Task: Assign Issue Issue0000000329 to Sprint Sprint0000000197 in Scrum Project Project0000000066 in Jira. Assign Issue Issue0000000330 to Sprint Sprint0000000198 in Scrum Project Project0000000066 in Jira. Start a Sprint called Sprint0000000193 in Scrum Project Project0000000065 in Jira. Start a Sprint called Sprint0000000194 in Scrum Project Project0000000065 in Jira. Start a Sprint called Sprint0000000195 in Scrum Project Project0000000065 in Jira
Action: Mouse moved to (1108, 491)
Screenshot: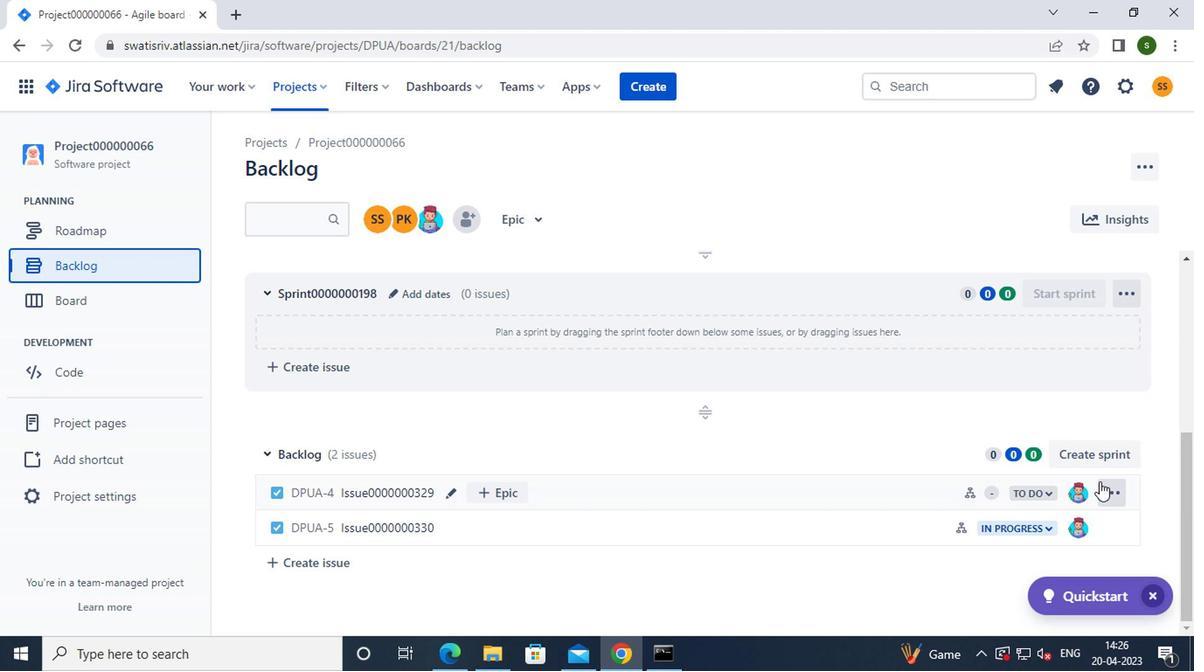 
Action: Mouse pressed left at (1108, 491)
Screenshot: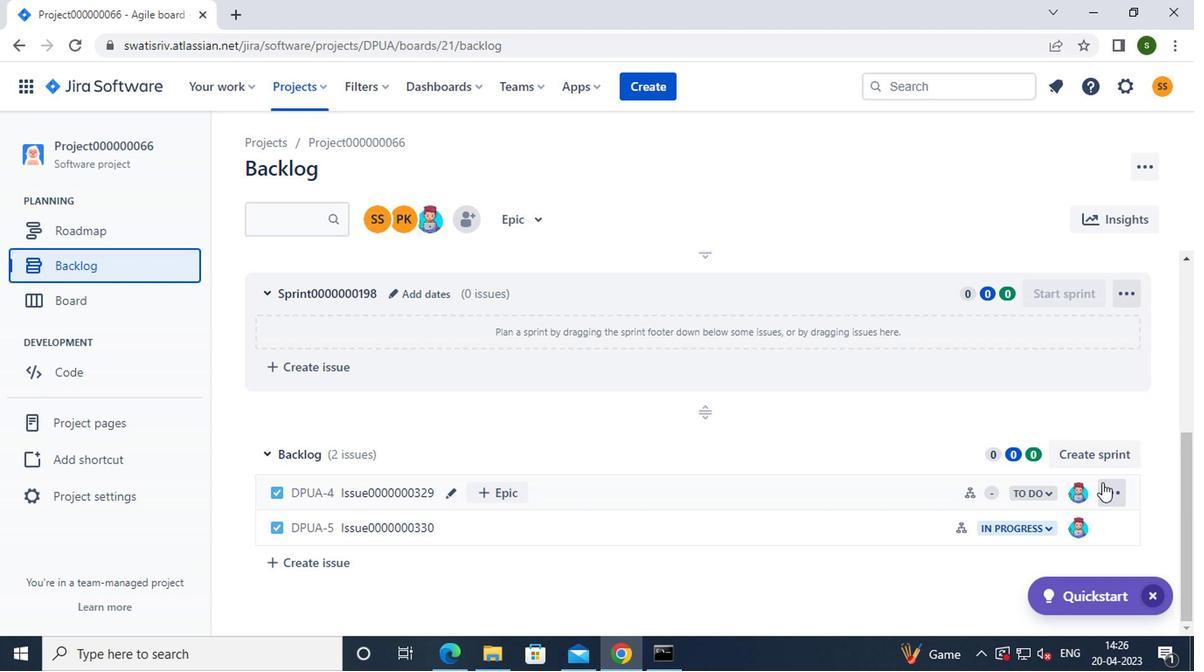
Action: Mouse moved to (1076, 403)
Screenshot: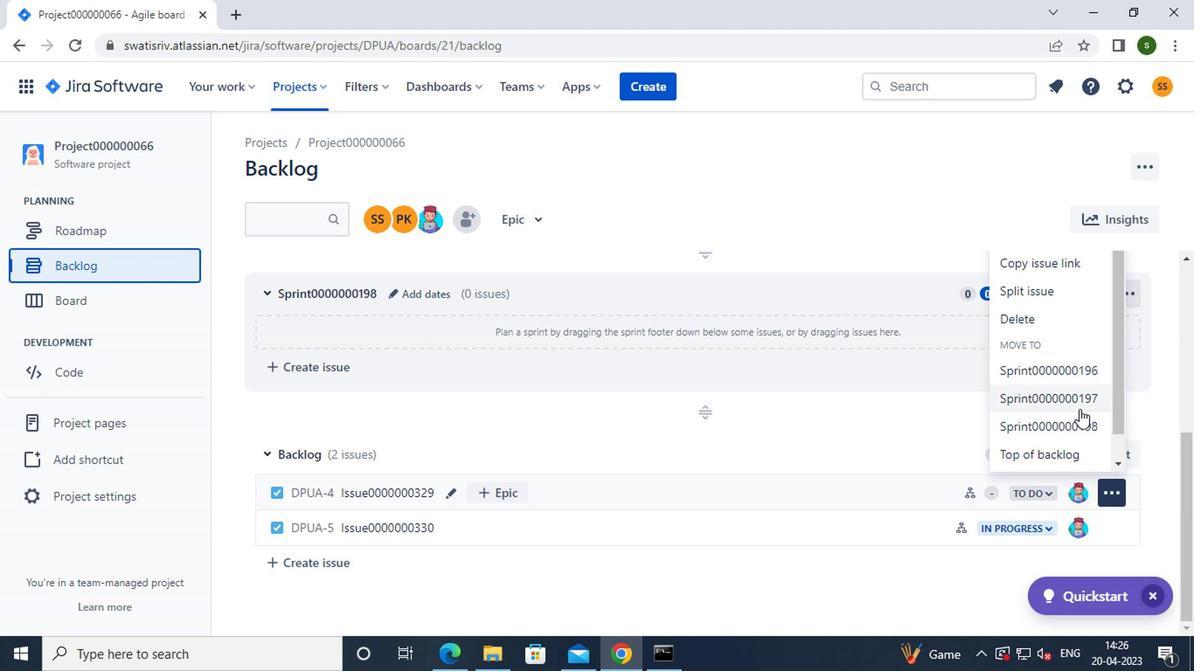 
Action: Mouse pressed left at (1076, 403)
Screenshot: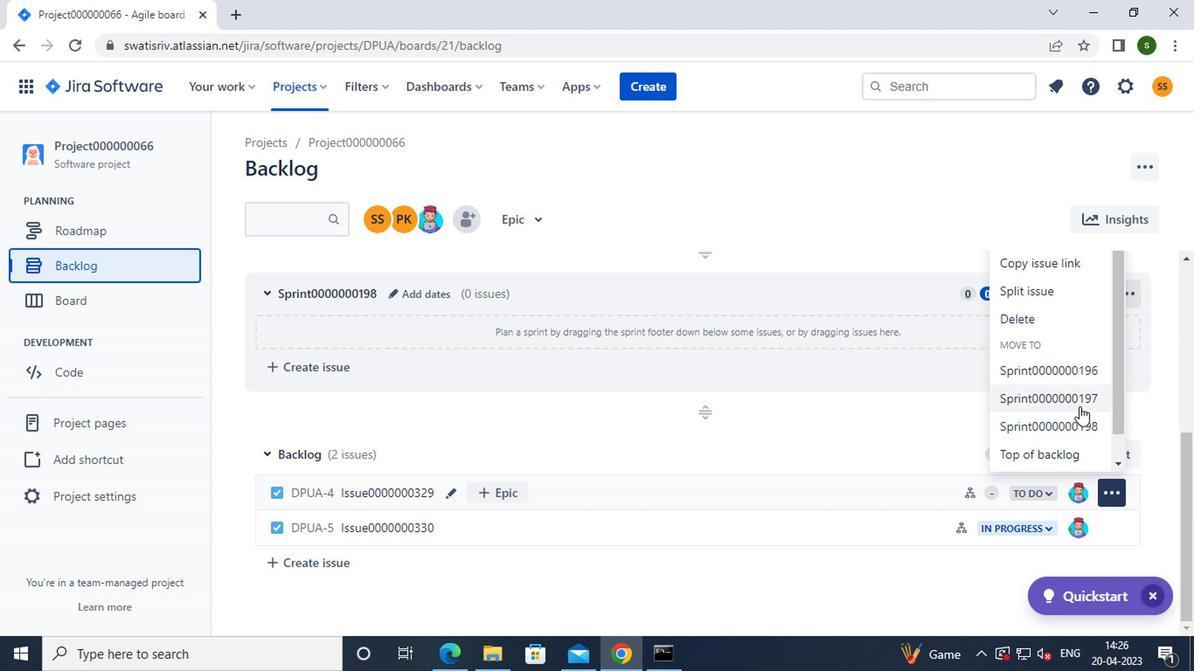 
Action: Mouse moved to (1108, 528)
Screenshot: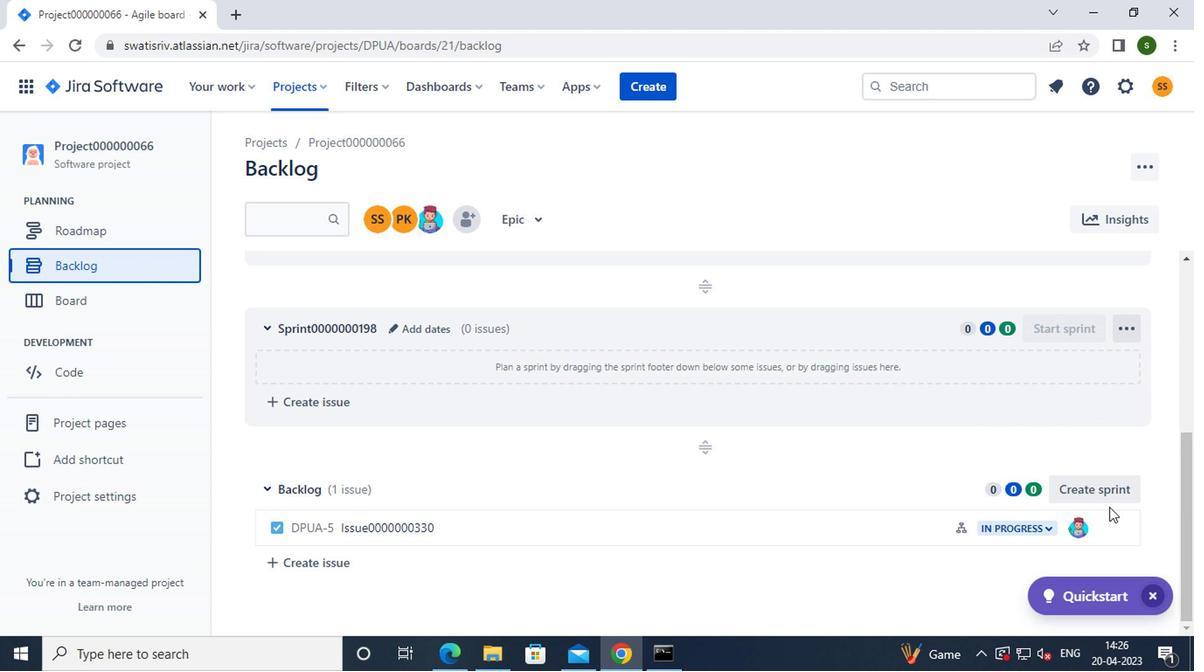 
Action: Mouse pressed left at (1108, 528)
Screenshot: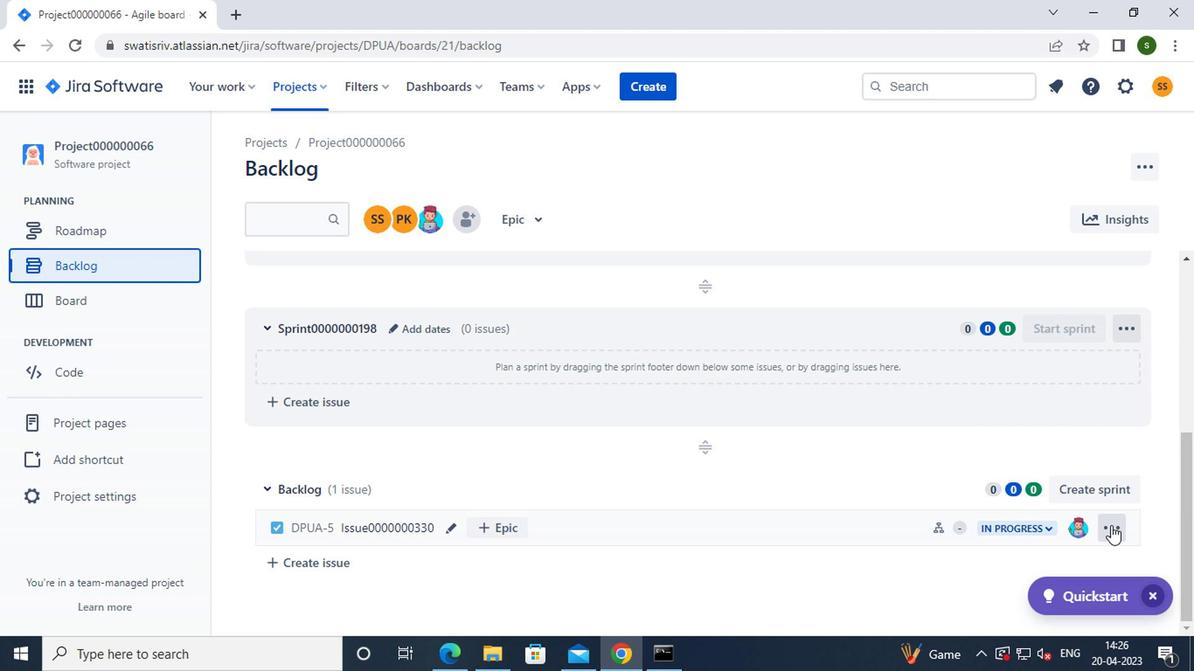 
Action: Mouse moved to (1065, 456)
Screenshot: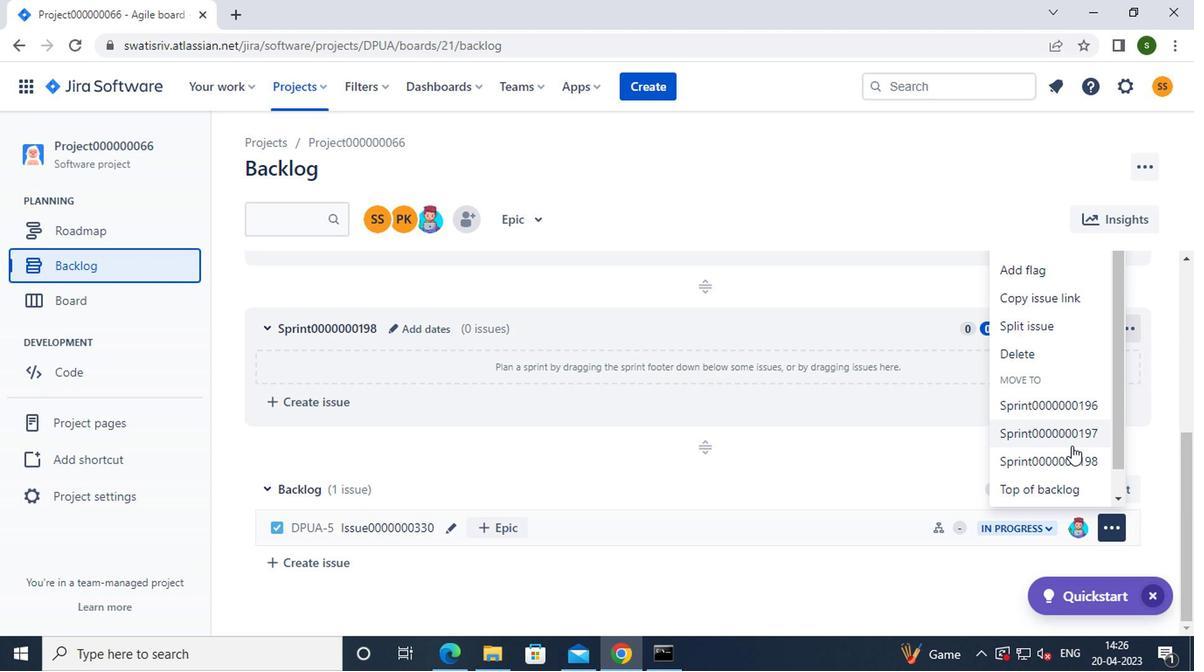 
Action: Mouse pressed left at (1065, 456)
Screenshot: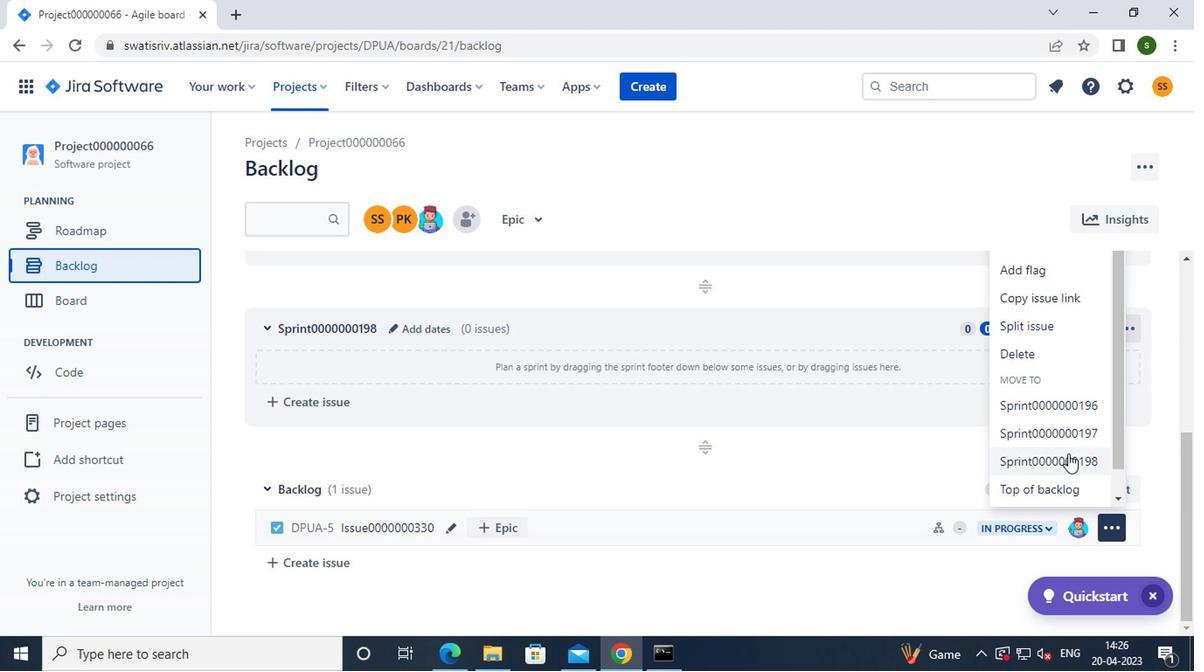 
Action: Mouse moved to (309, 86)
Screenshot: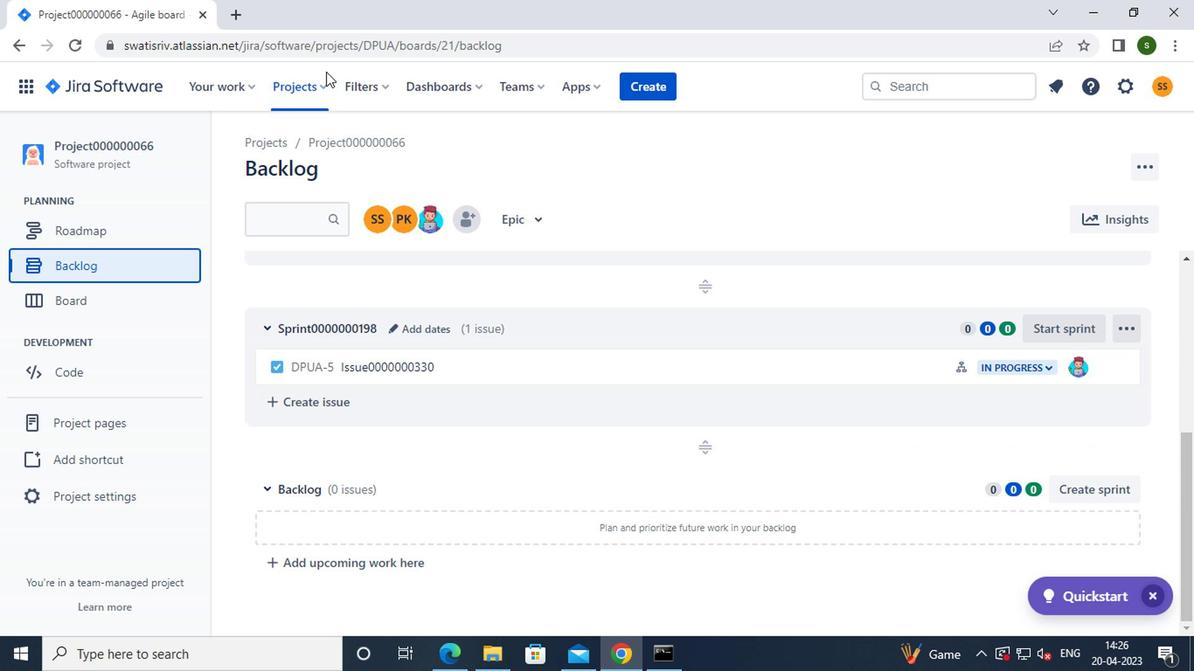 
Action: Mouse pressed left at (309, 86)
Screenshot: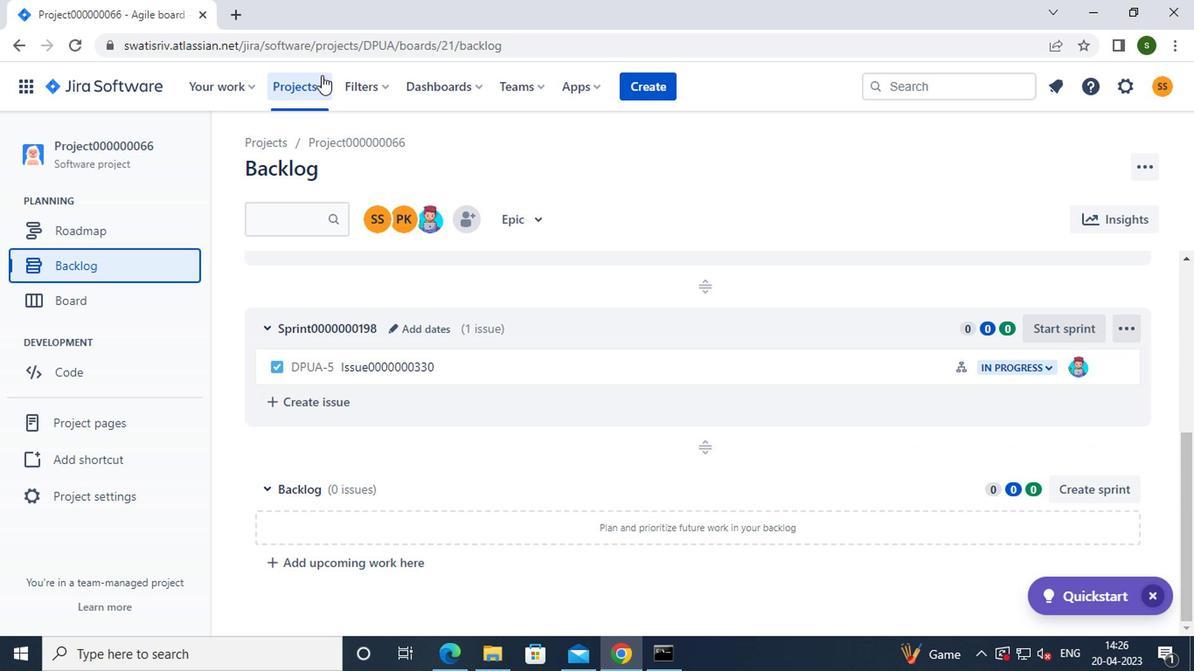 
Action: Mouse moved to (385, 210)
Screenshot: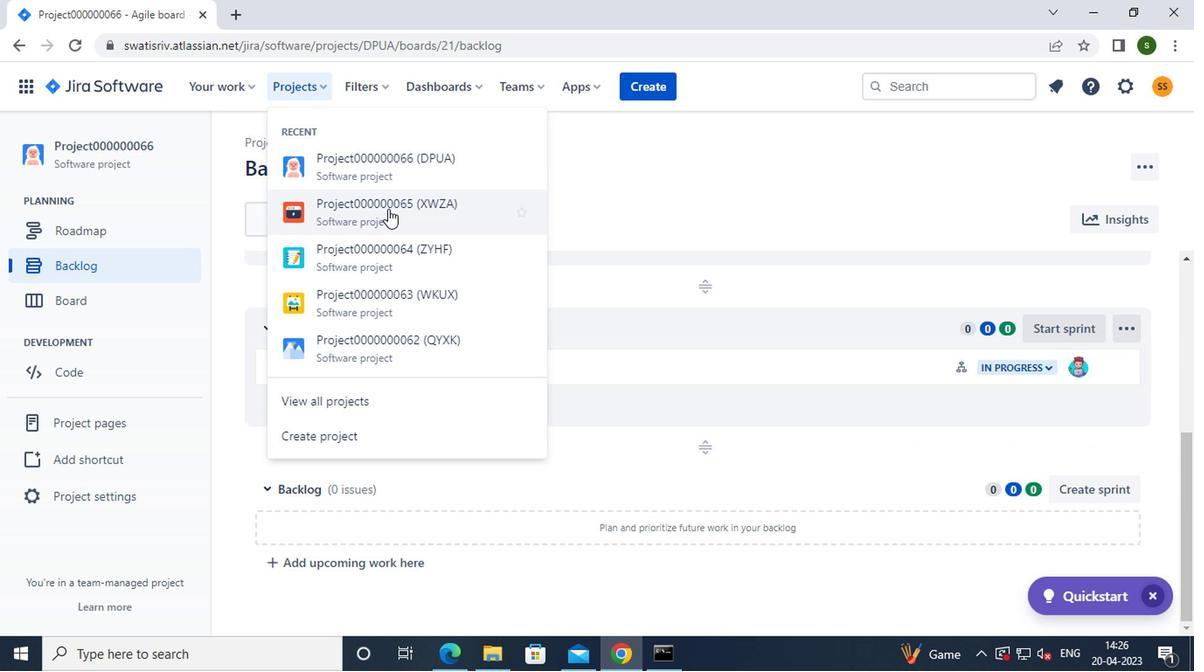 
Action: Mouse pressed left at (385, 210)
Screenshot: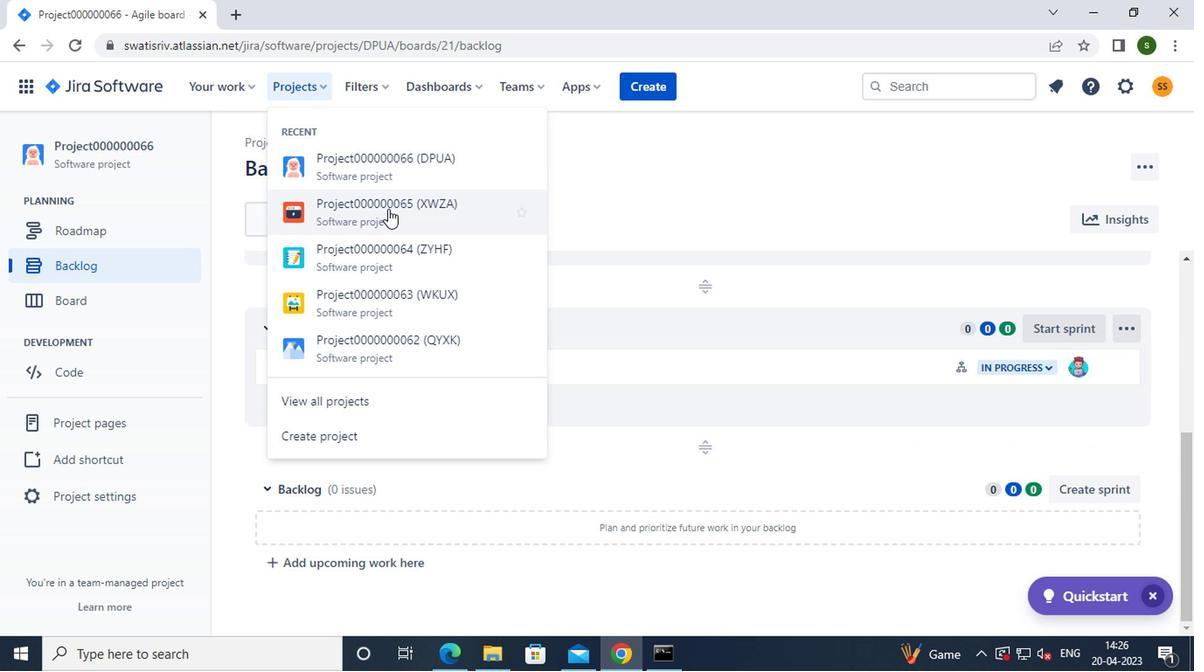 
Action: Mouse moved to (145, 269)
Screenshot: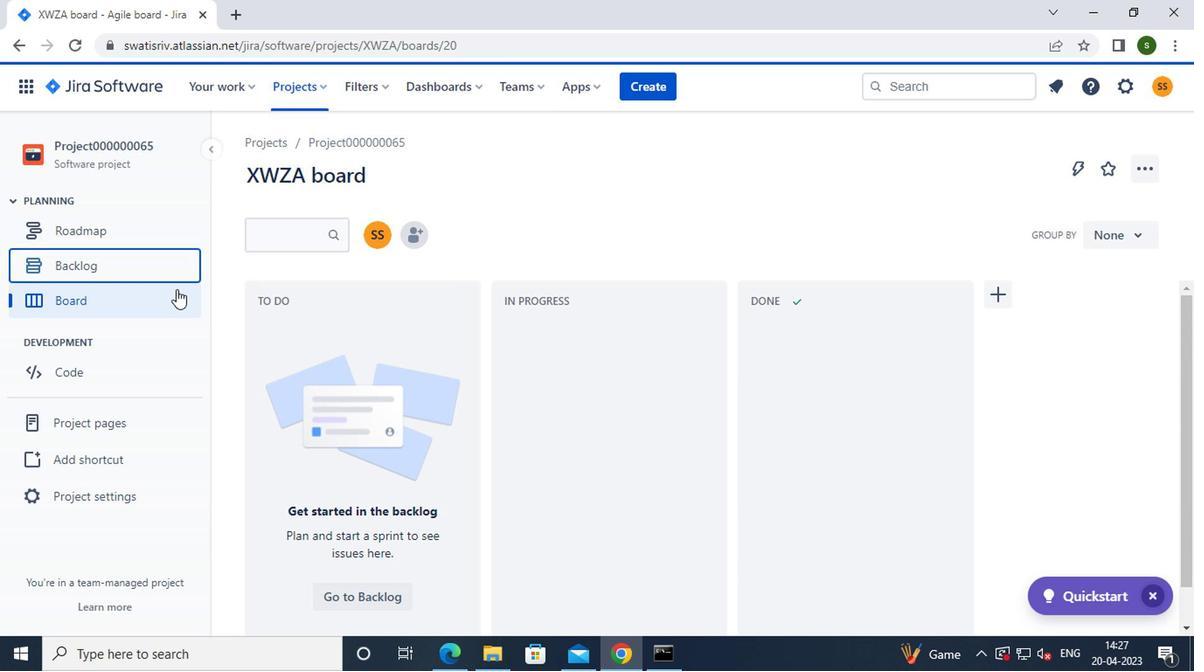 
Action: Mouse pressed left at (145, 269)
Screenshot: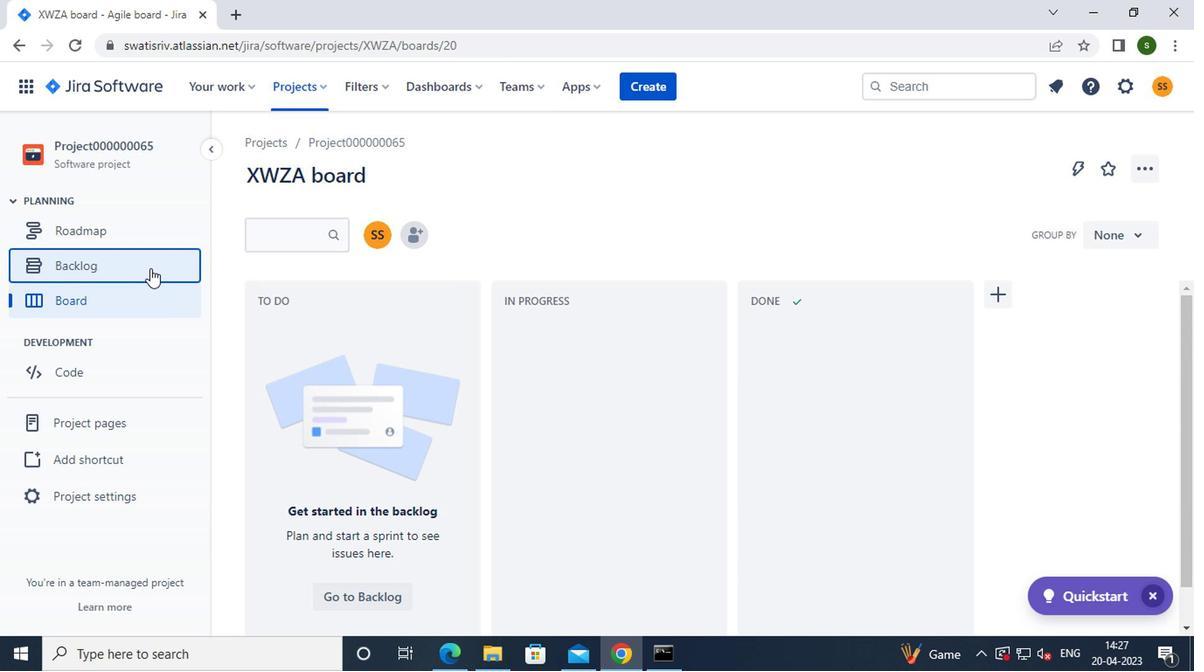 
Action: Mouse moved to (1066, 278)
Screenshot: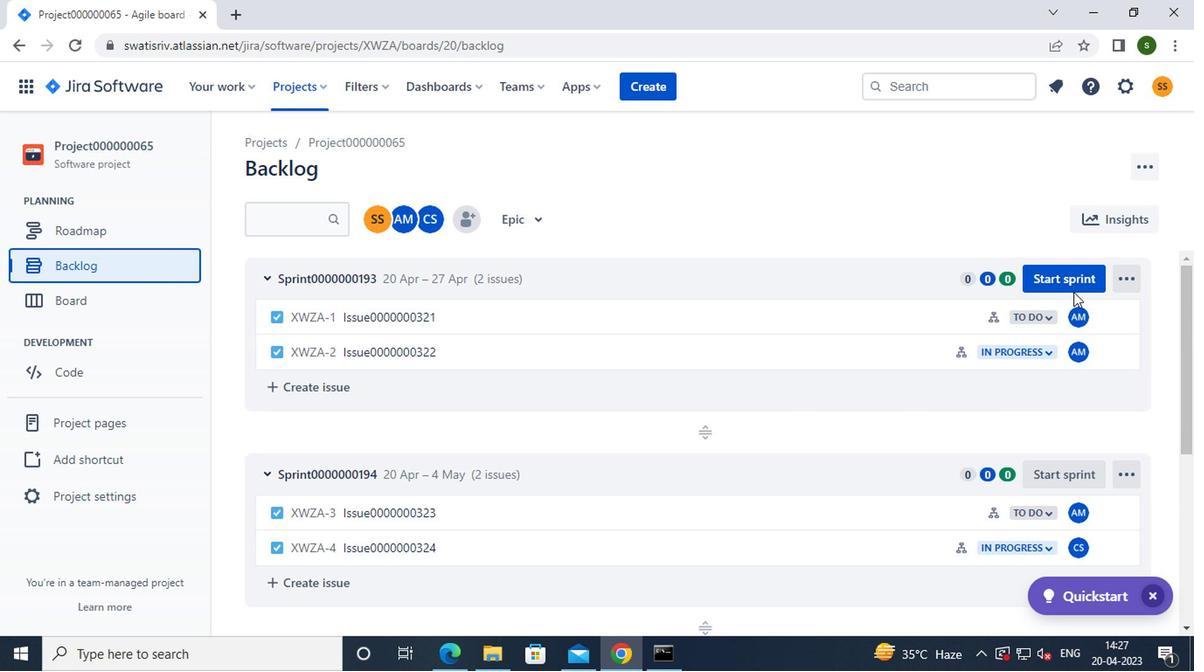 
Action: Mouse pressed left at (1066, 278)
Screenshot: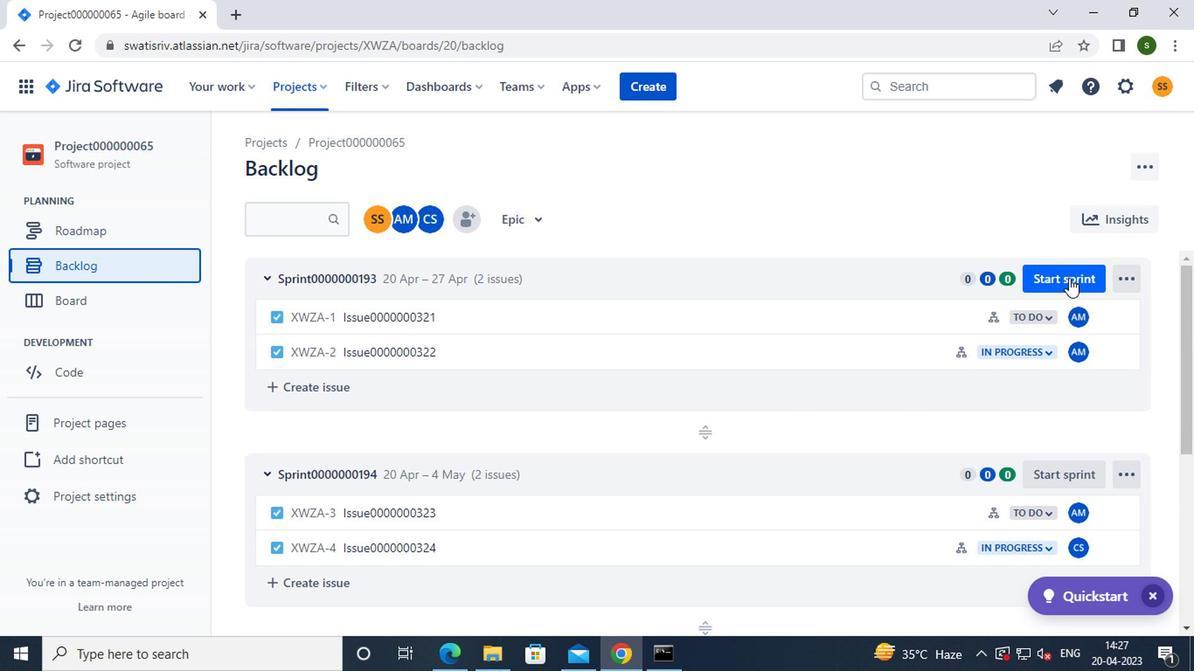 
Action: Mouse moved to (709, 554)
Screenshot: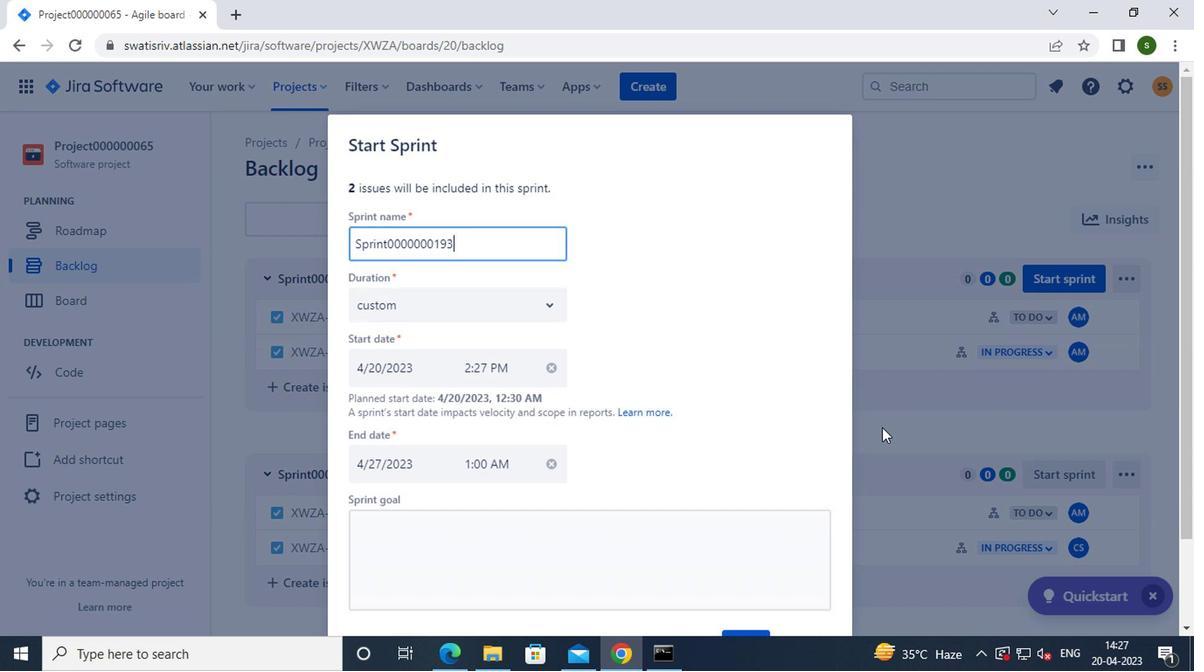 
Action: Mouse scrolled (709, 553) with delta (0, -1)
Screenshot: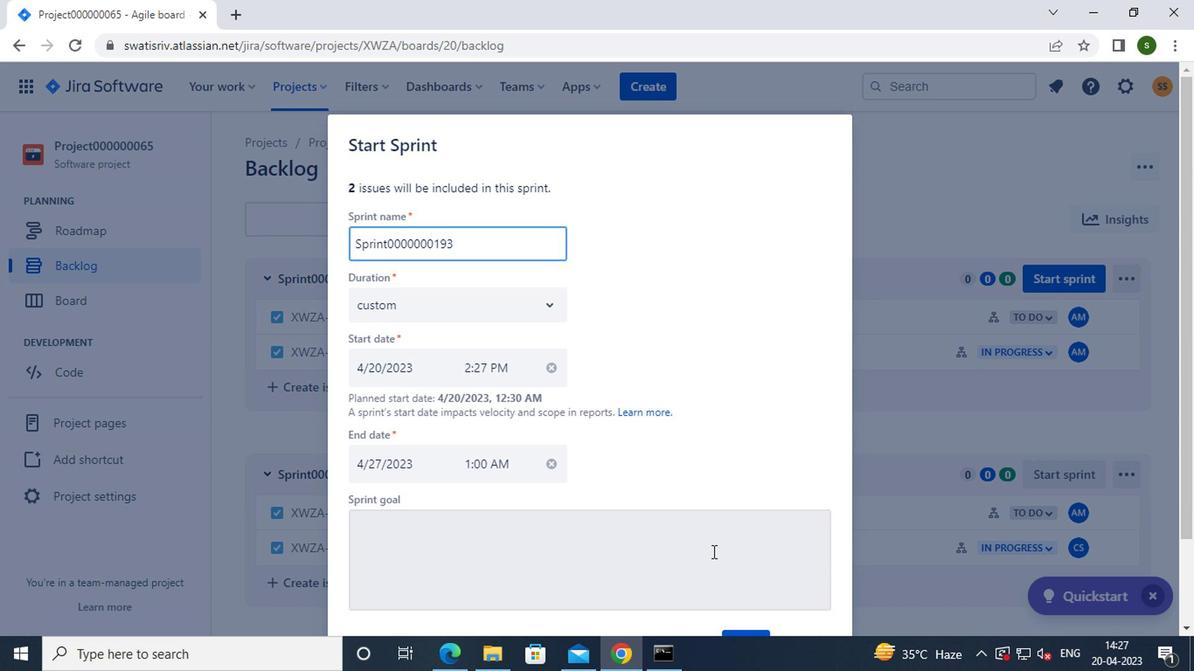
Action: Mouse scrolled (709, 553) with delta (0, -1)
Screenshot: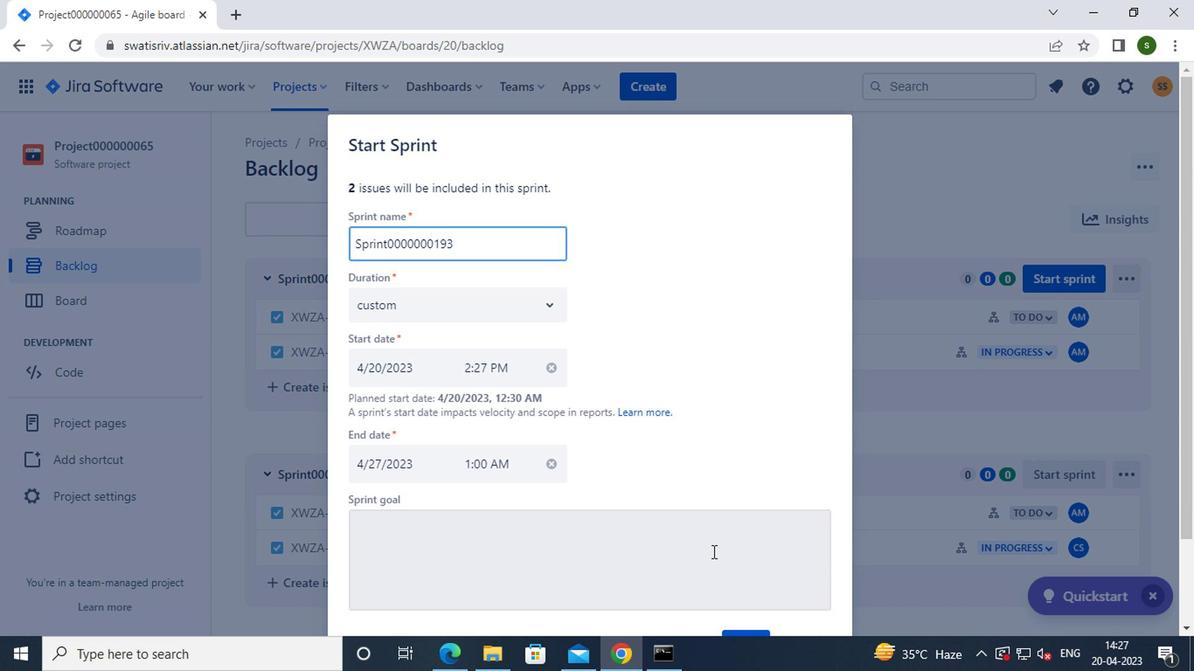 
Action: Mouse moved to (745, 540)
Screenshot: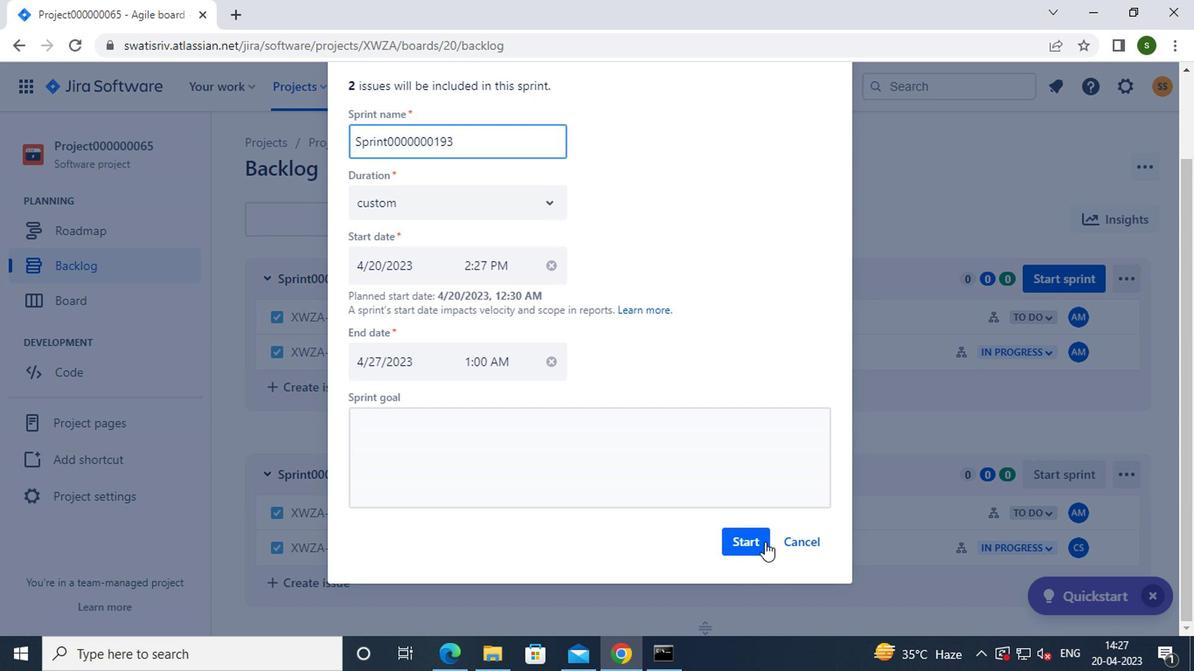 
Action: Mouse pressed left at (745, 540)
Screenshot: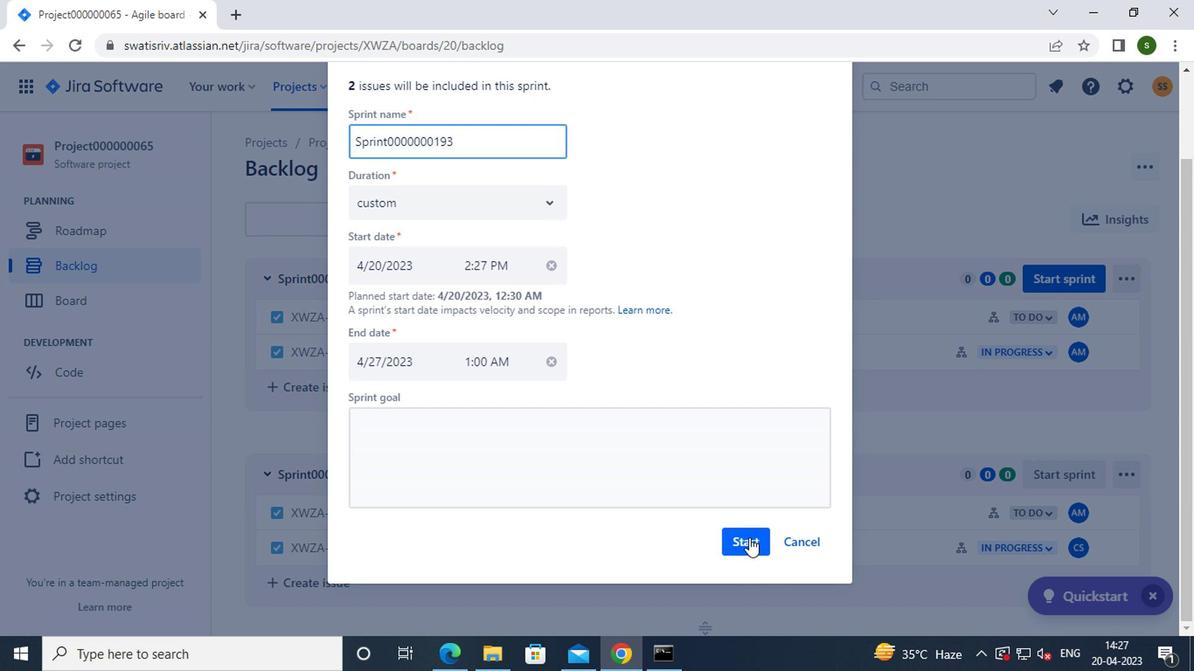 
Action: Mouse moved to (143, 272)
Screenshot: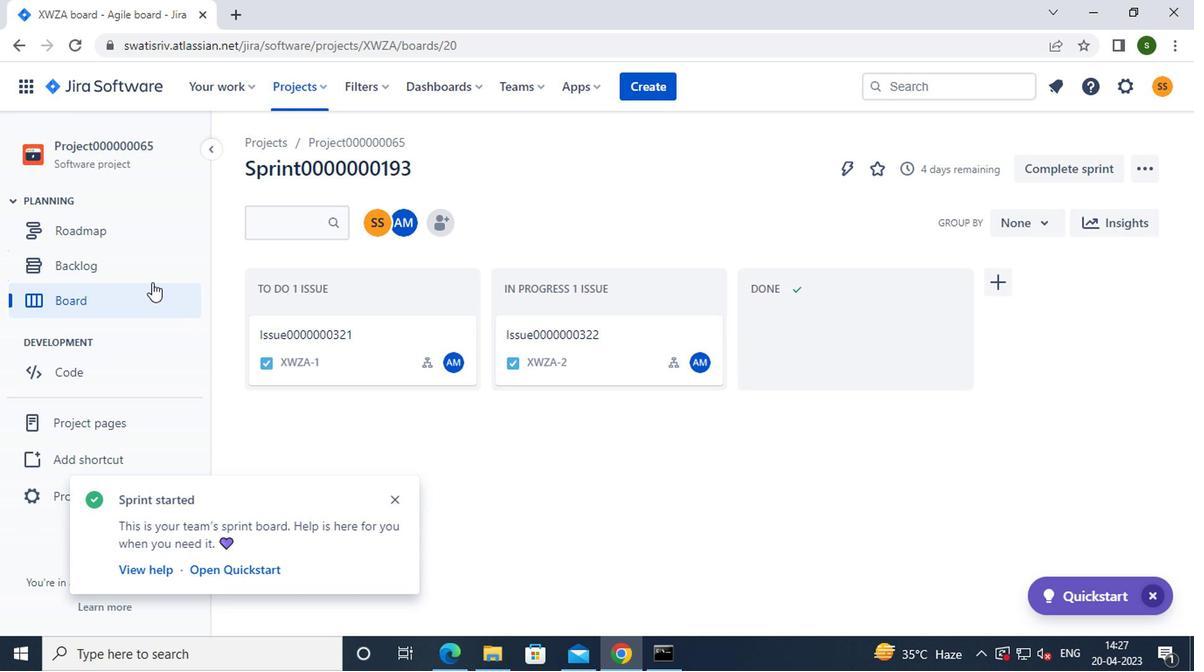 
Action: Mouse pressed left at (143, 272)
Screenshot: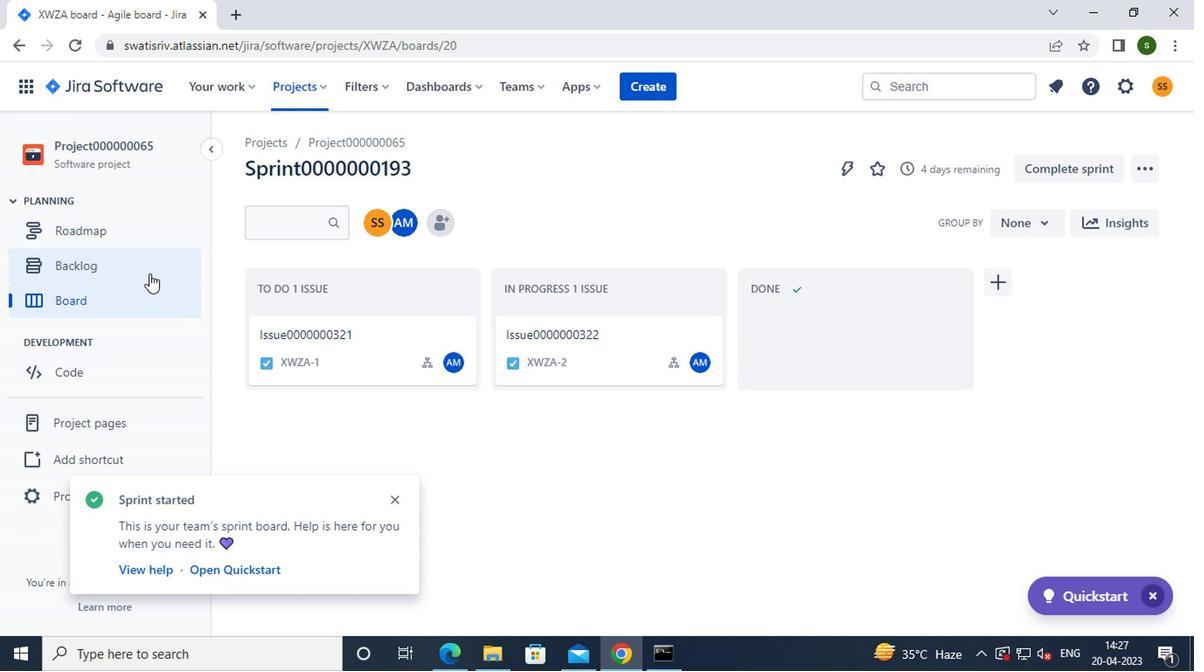 
Action: Mouse moved to (1050, 470)
Screenshot: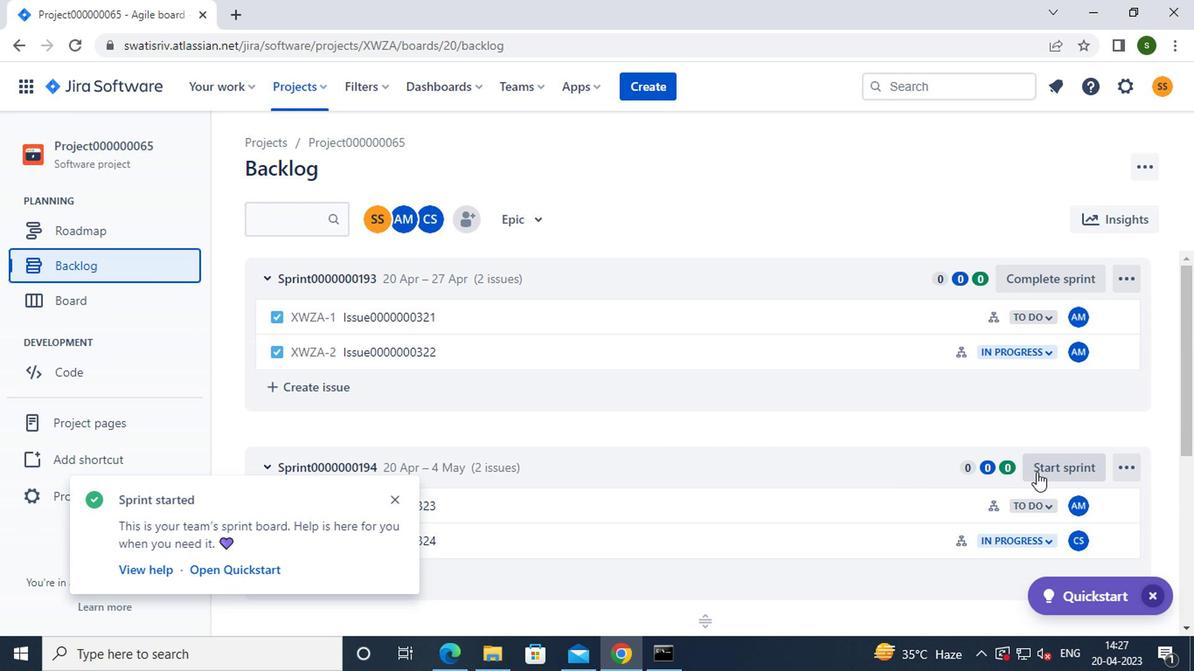 
Action: Mouse pressed left at (1050, 470)
Screenshot: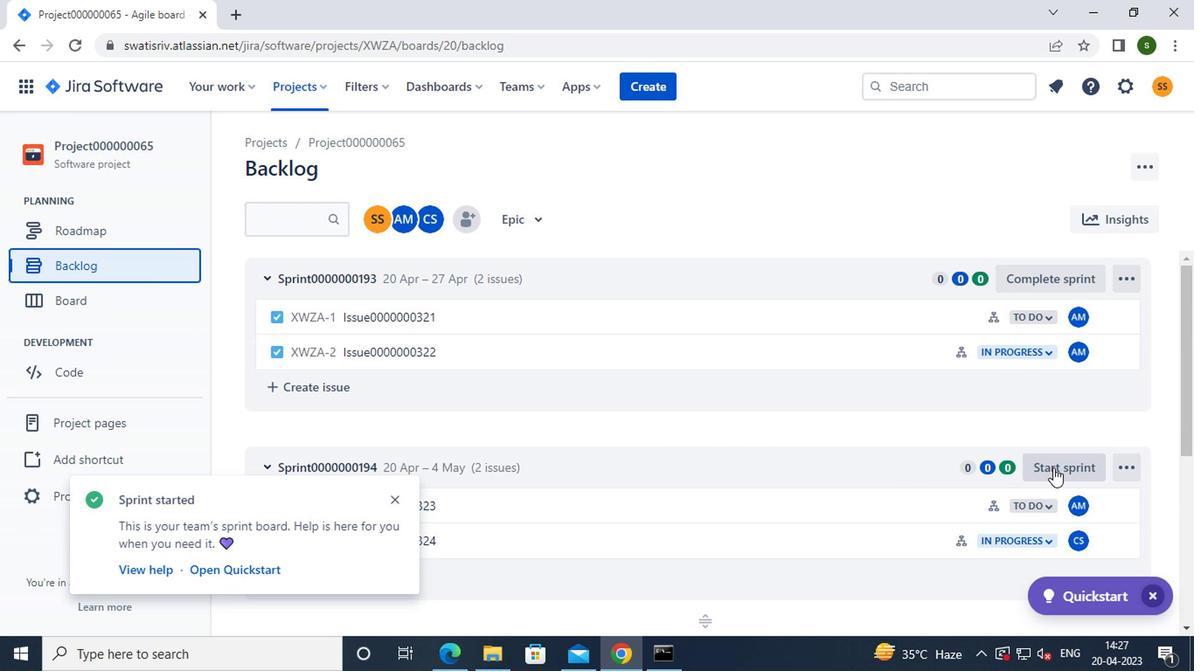 
Action: Mouse moved to (772, 449)
Screenshot: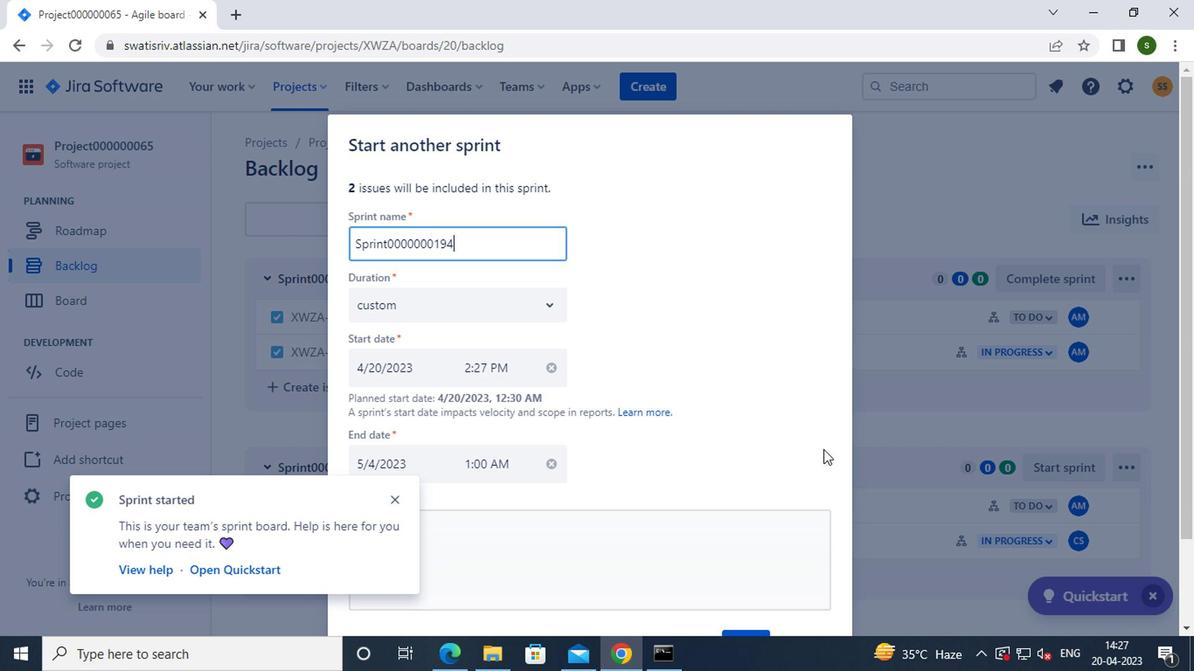 
Action: Mouse scrolled (772, 449) with delta (0, 0)
Screenshot: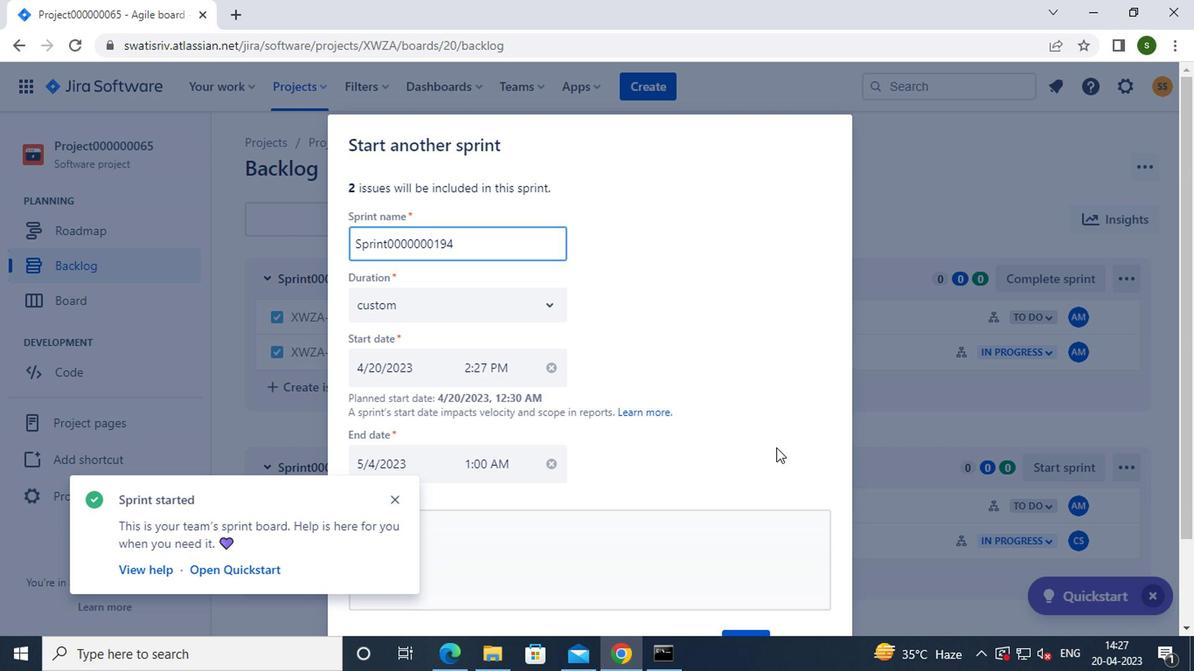 
Action: Mouse scrolled (772, 449) with delta (0, 0)
Screenshot: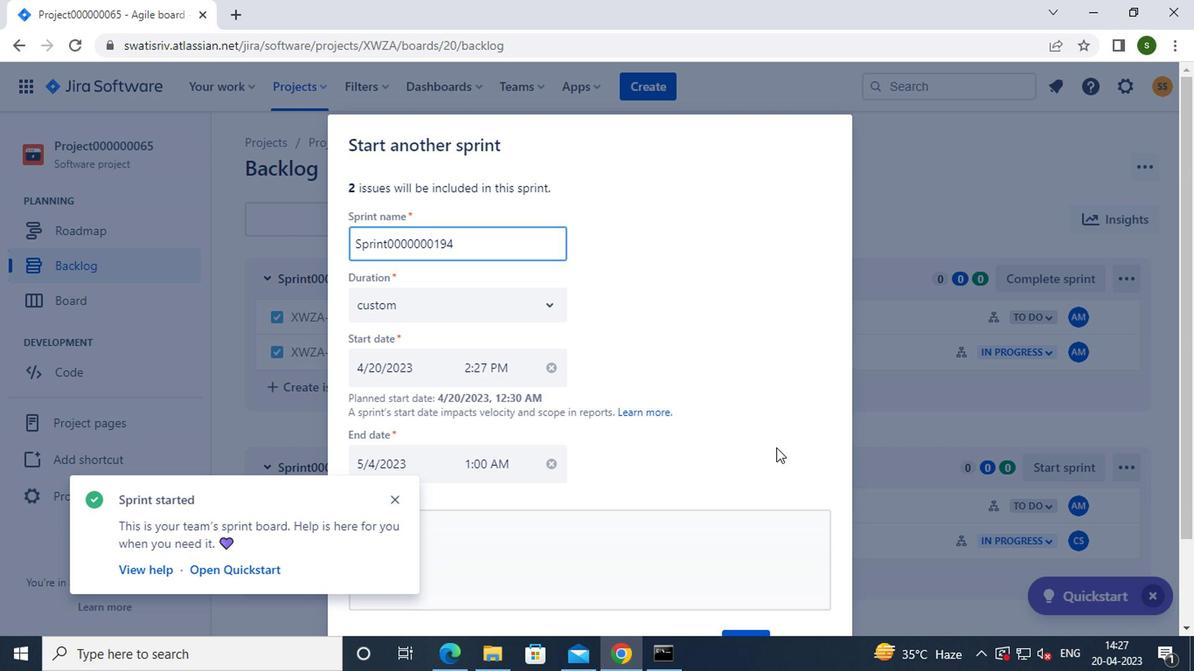 
Action: Mouse moved to (749, 539)
Screenshot: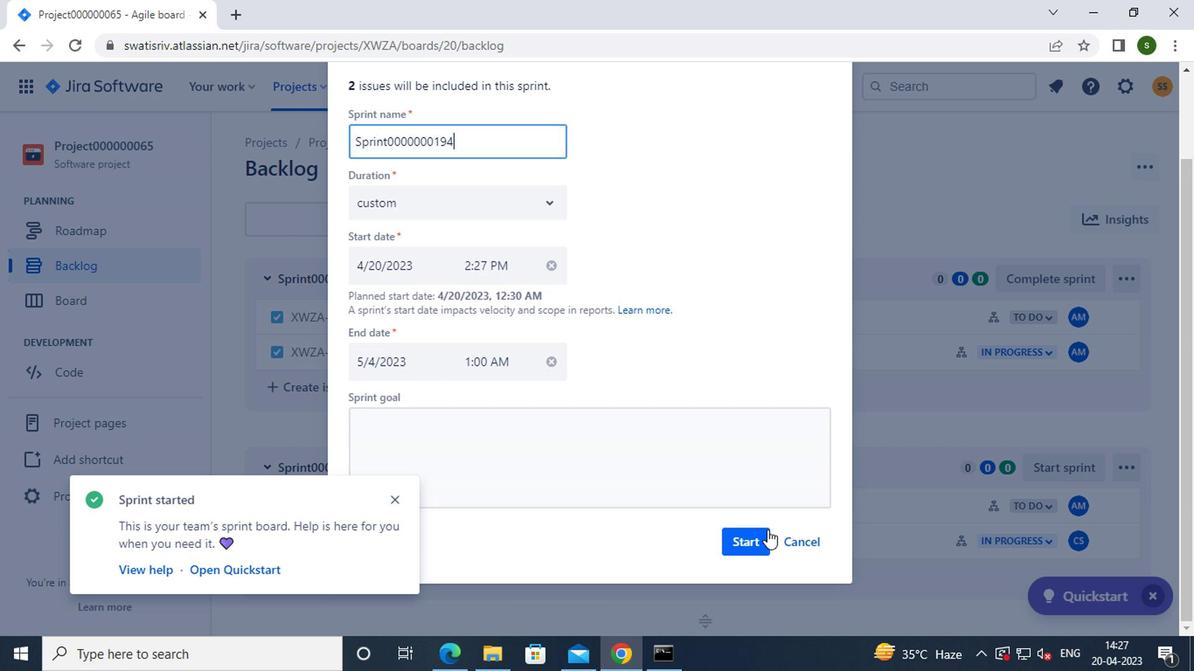 
Action: Mouse pressed left at (749, 539)
Screenshot: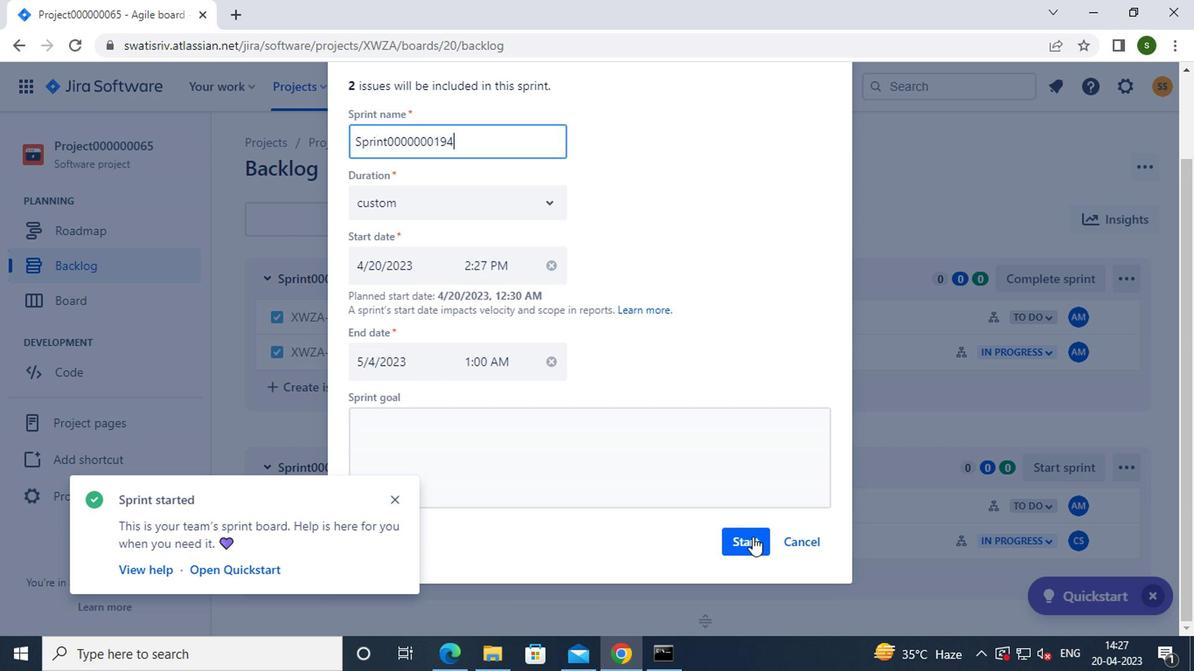 
Action: Mouse moved to (80, 271)
Screenshot: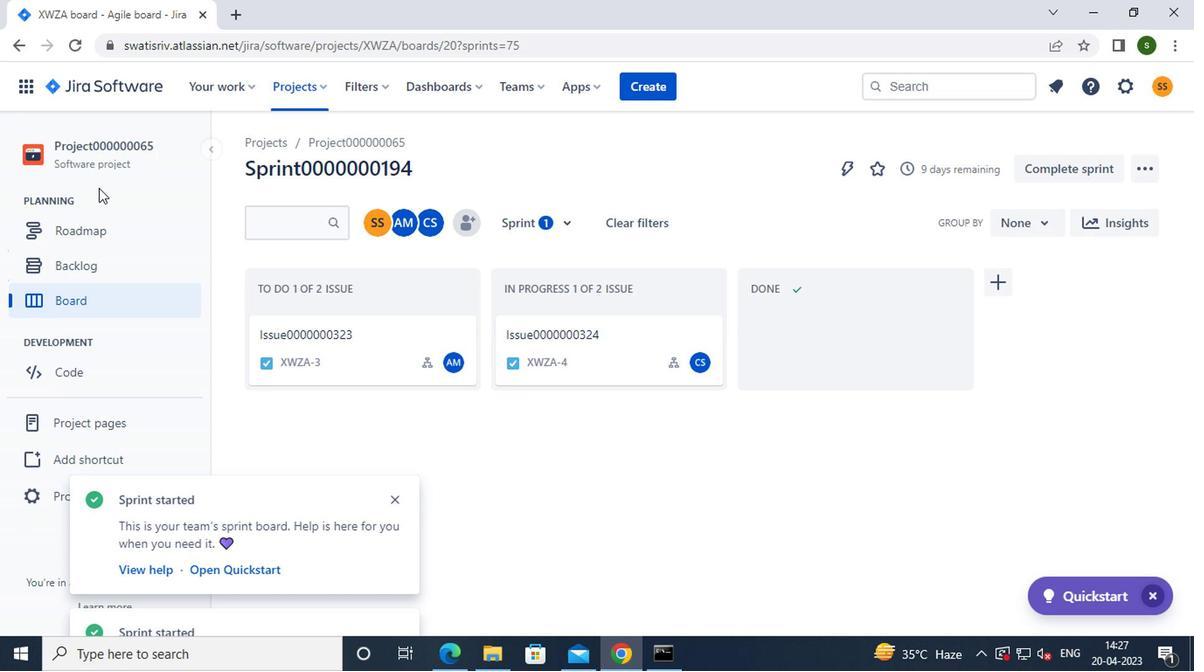 
Action: Mouse pressed left at (80, 271)
Screenshot: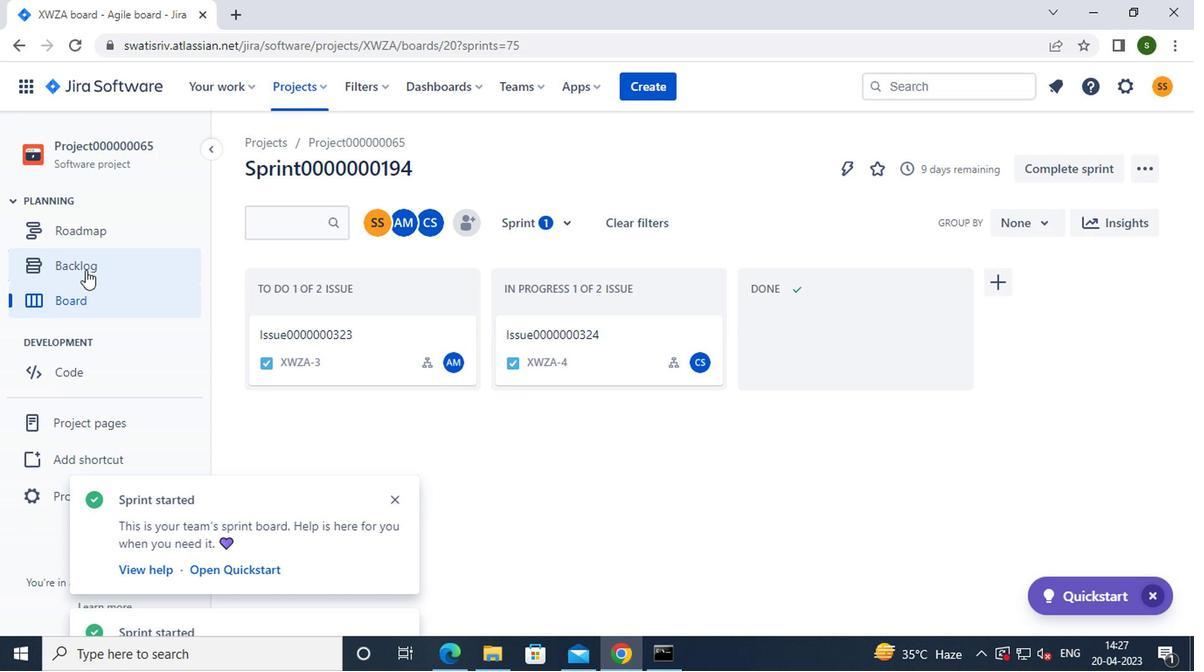 
Action: Mouse moved to (722, 341)
Screenshot: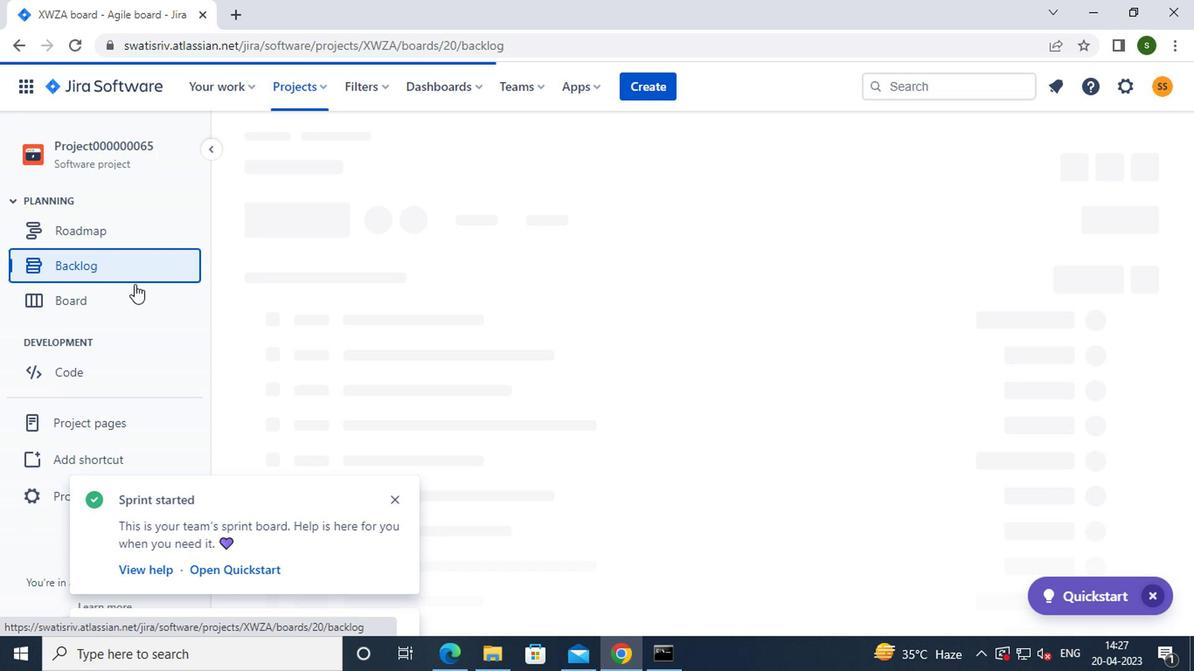 
Action: Mouse scrolled (722, 340) with delta (0, -1)
Screenshot: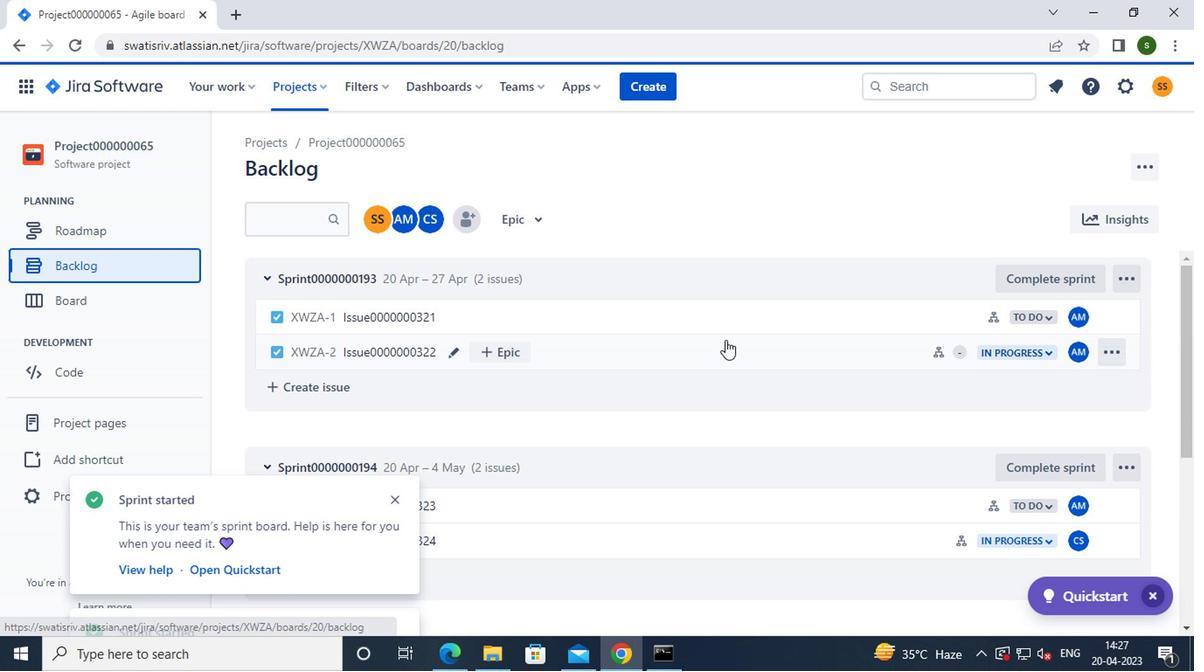 
Action: Mouse scrolled (722, 340) with delta (0, -1)
Screenshot: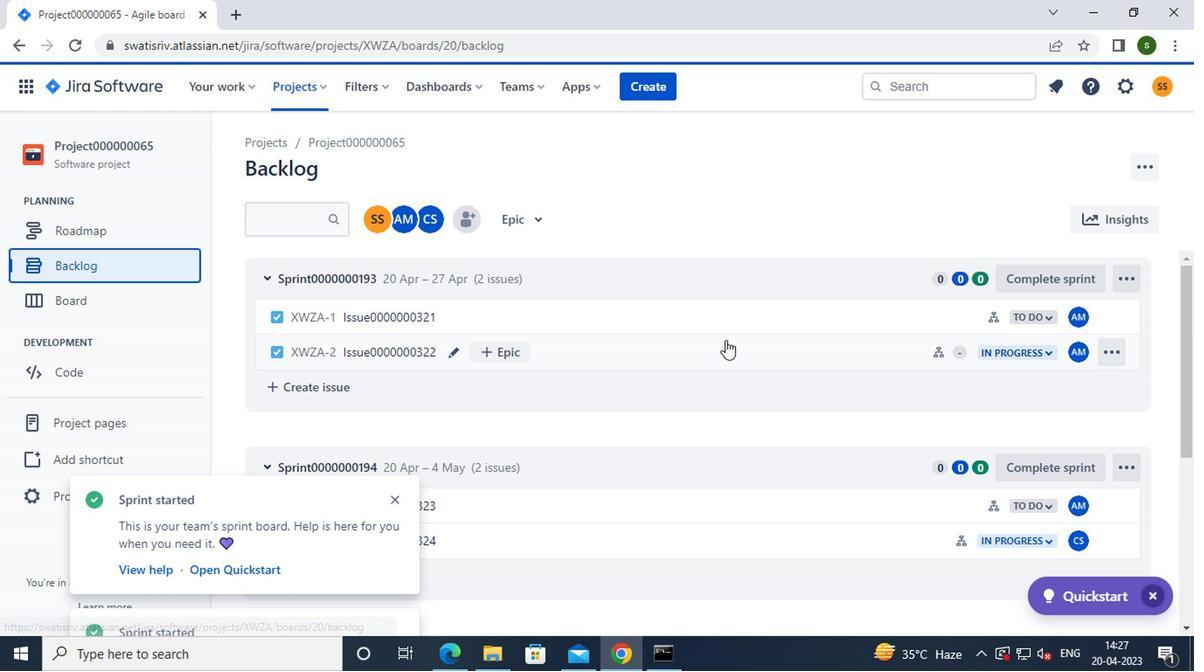 
Action: Mouse scrolled (722, 340) with delta (0, -1)
Screenshot: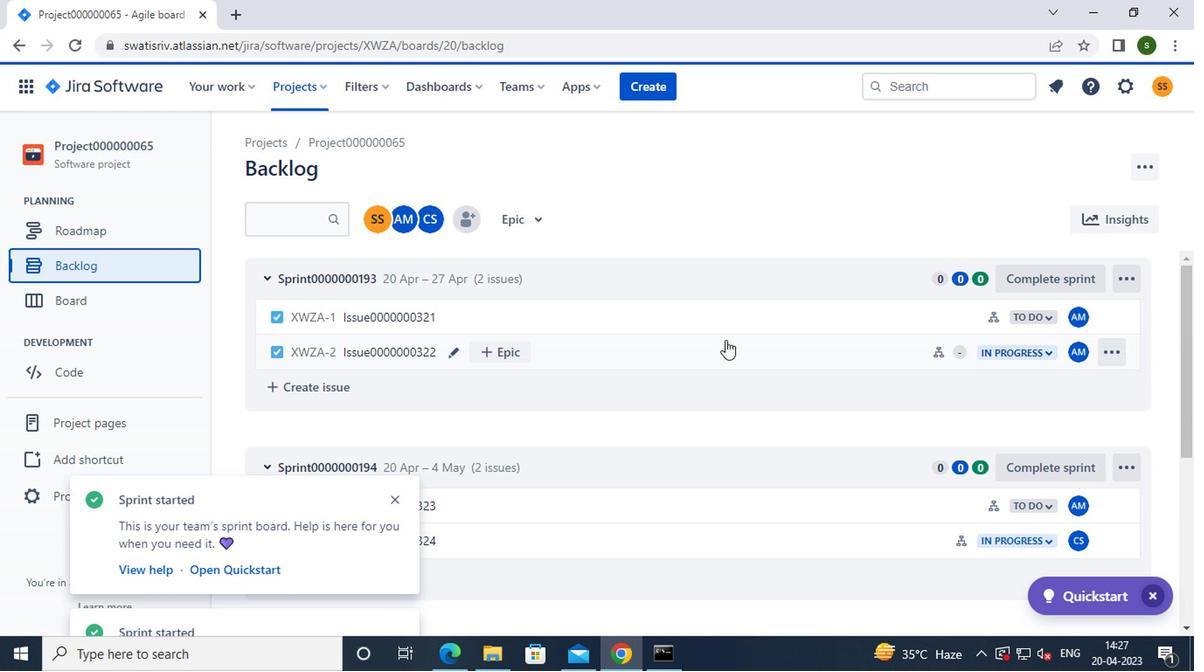 
Action: Mouse scrolled (722, 340) with delta (0, -1)
Screenshot: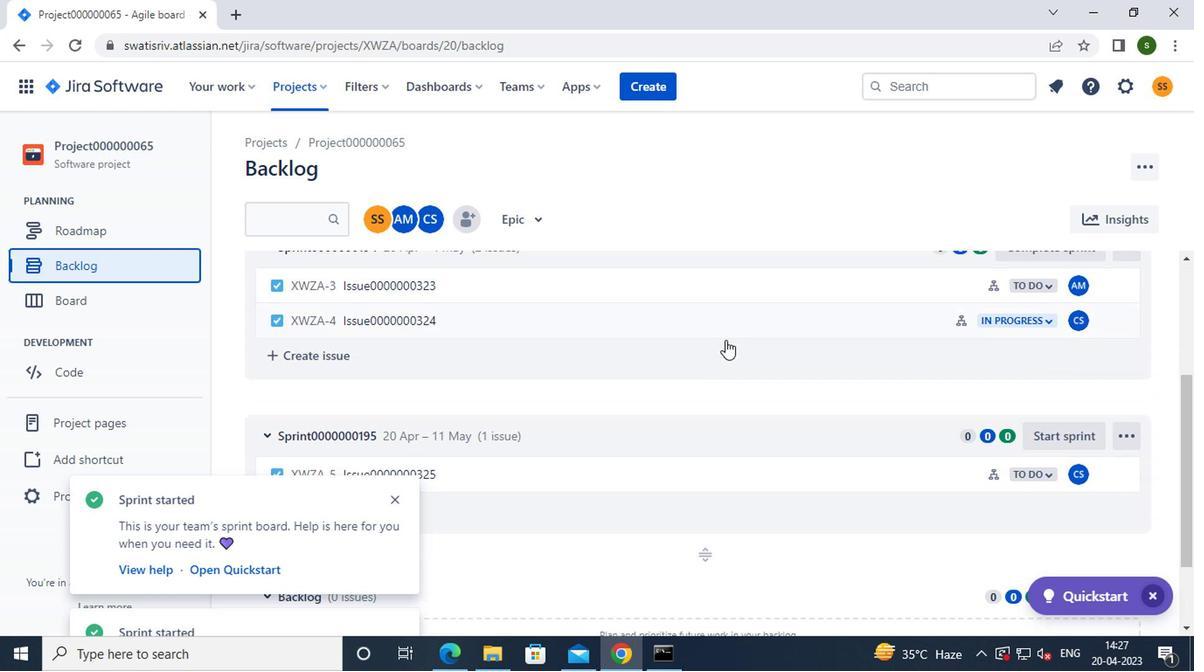 
Action: Mouse moved to (1033, 331)
Screenshot: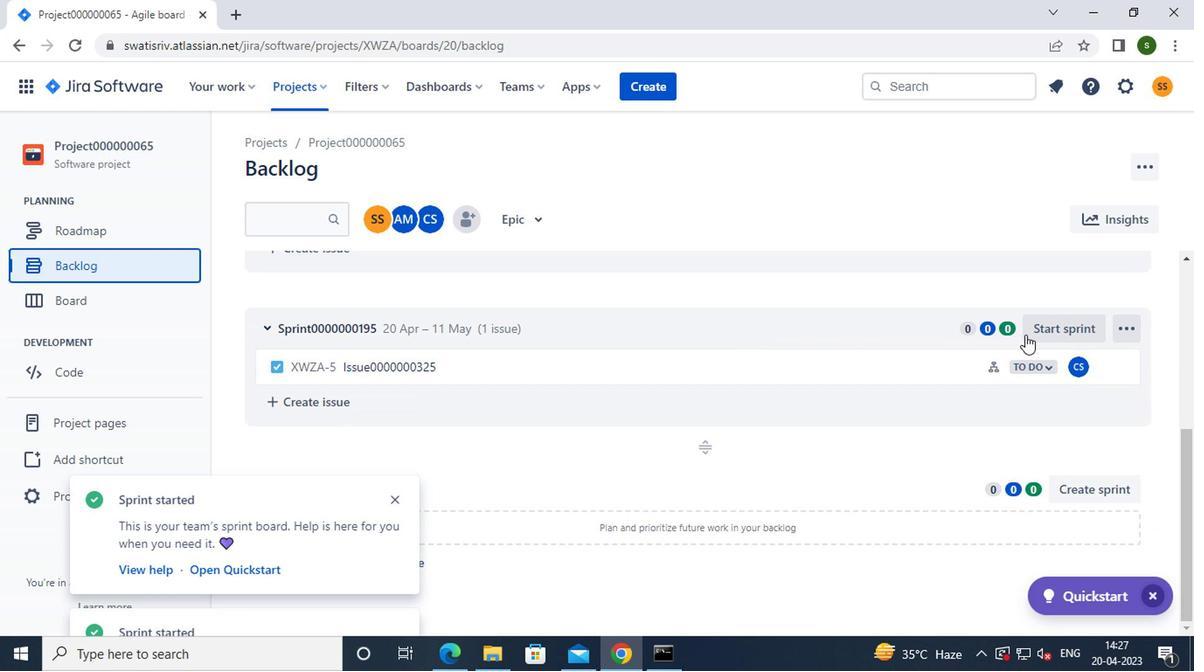 
Action: Mouse pressed left at (1033, 331)
Screenshot: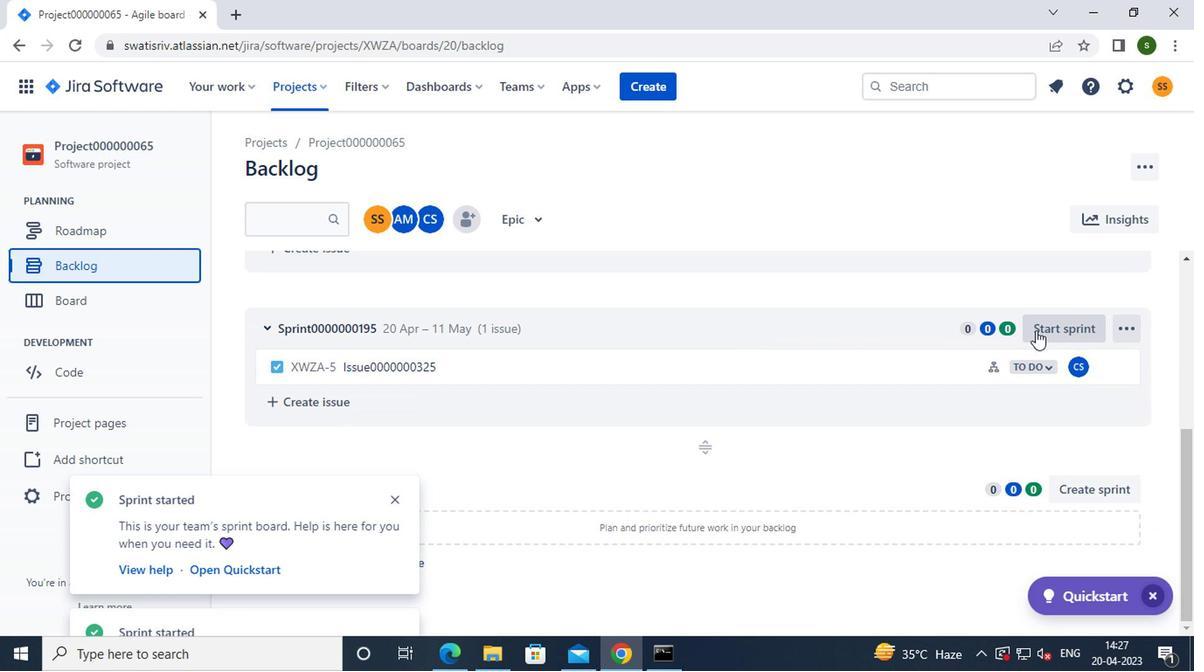 
Action: Mouse moved to (806, 450)
Screenshot: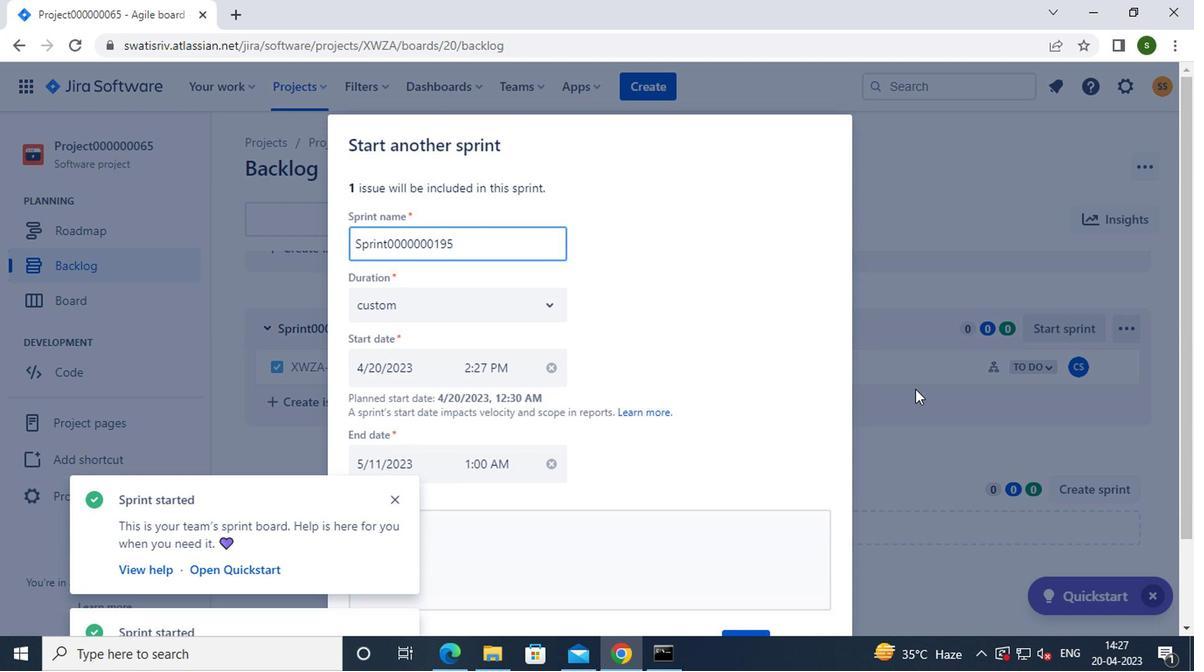 
Action: Mouse scrolled (806, 449) with delta (0, 0)
Screenshot: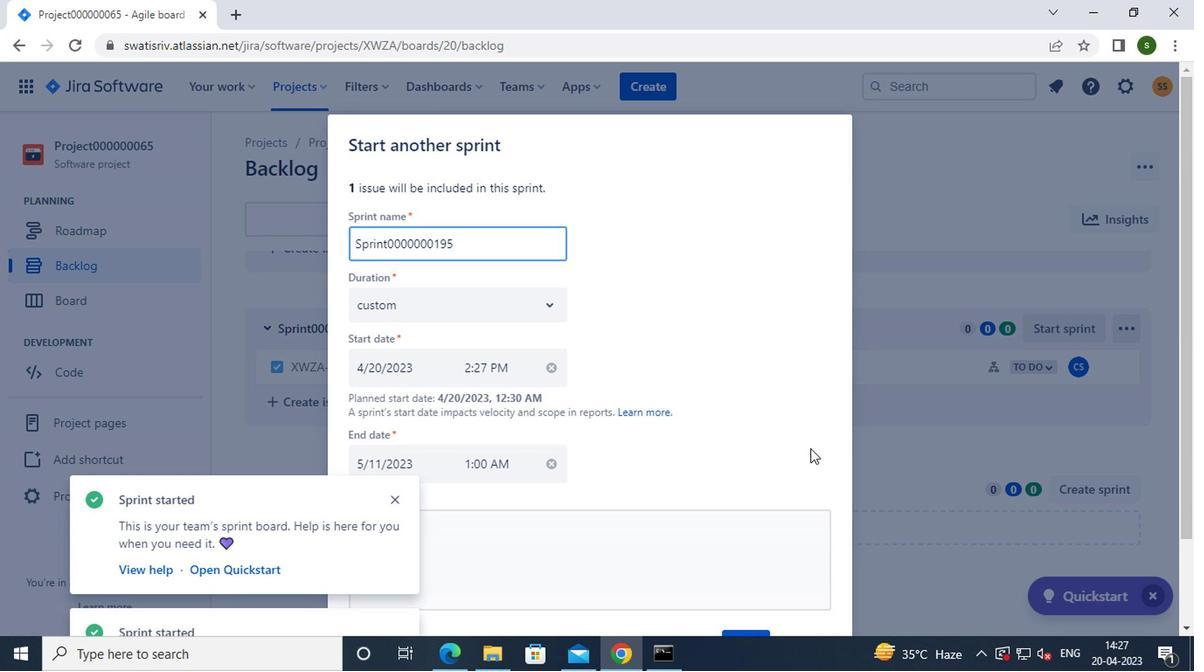 
Action: Mouse scrolled (806, 449) with delta (0, 0)
Screenshot: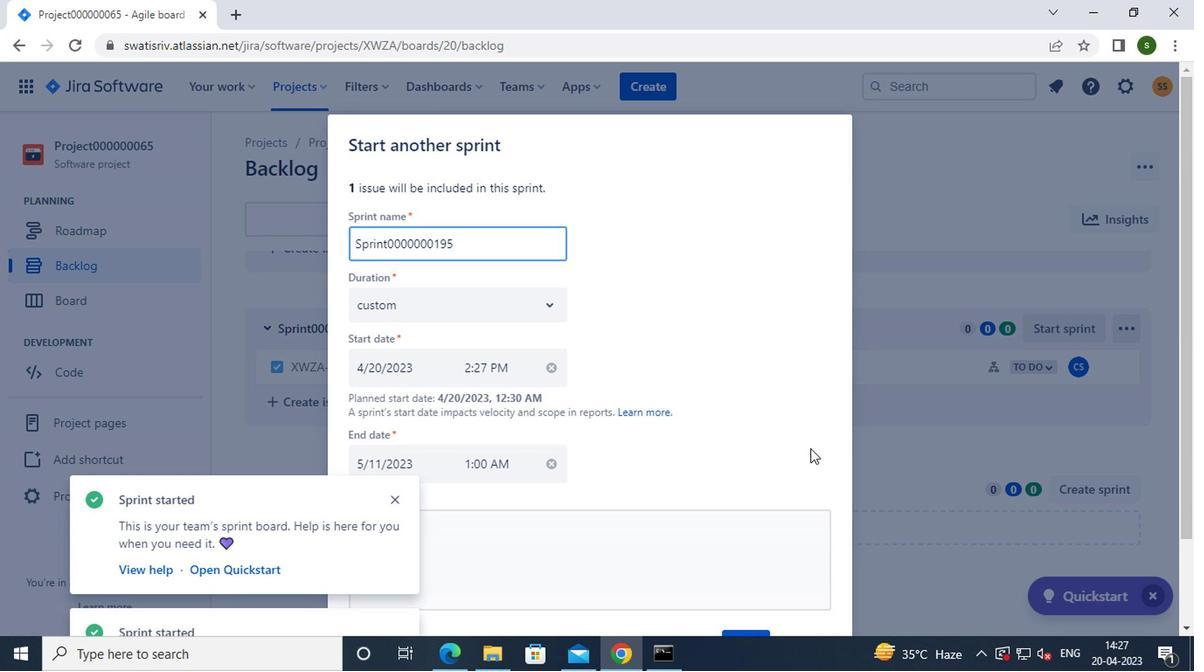 
Action: Mouse moved to (744, 545)
Screenshot: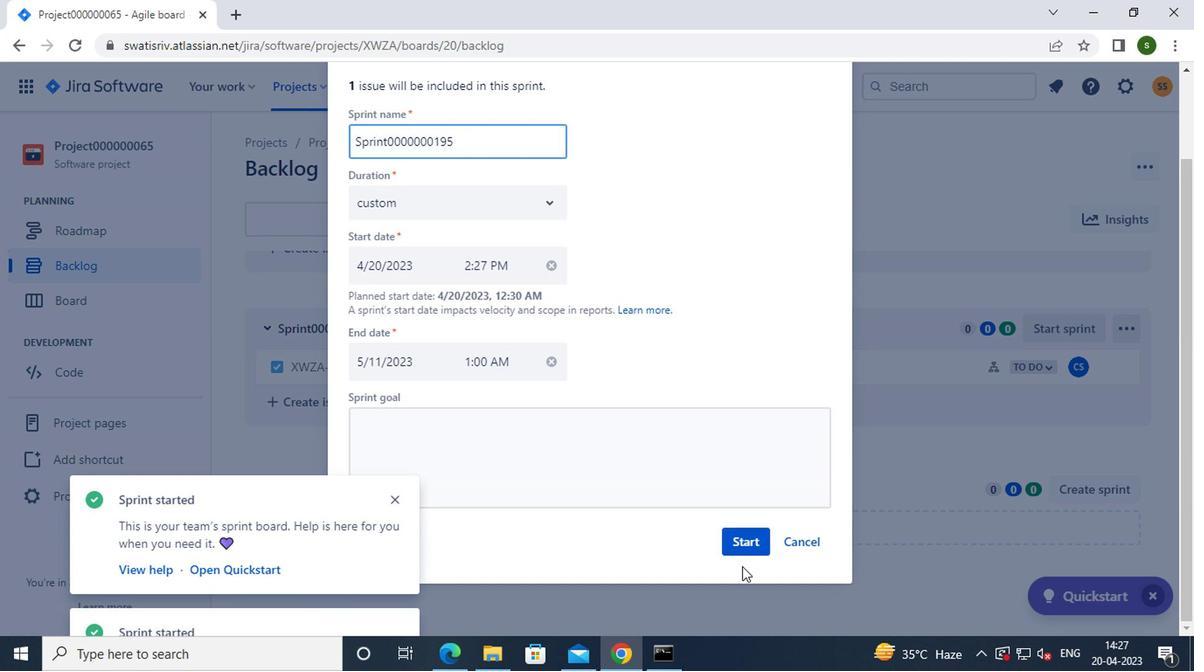 
Action: Mouse pressed left at (744, 545)
Screenshot: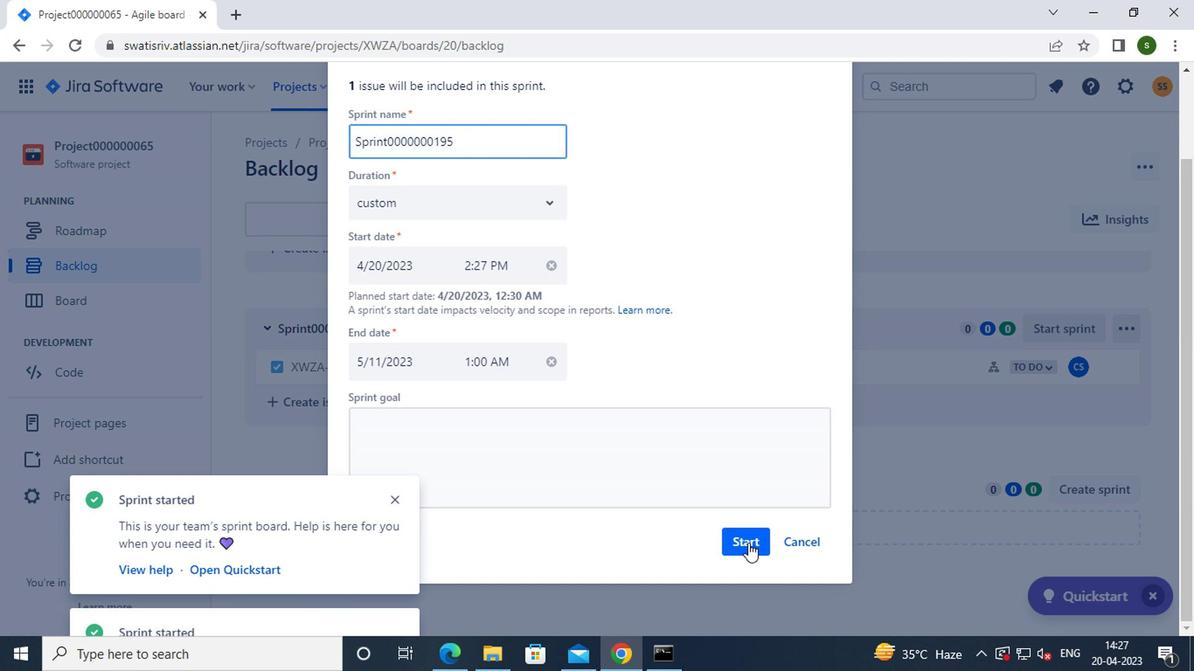 
Action: Mouse moved to (757, 177)
Screenshot: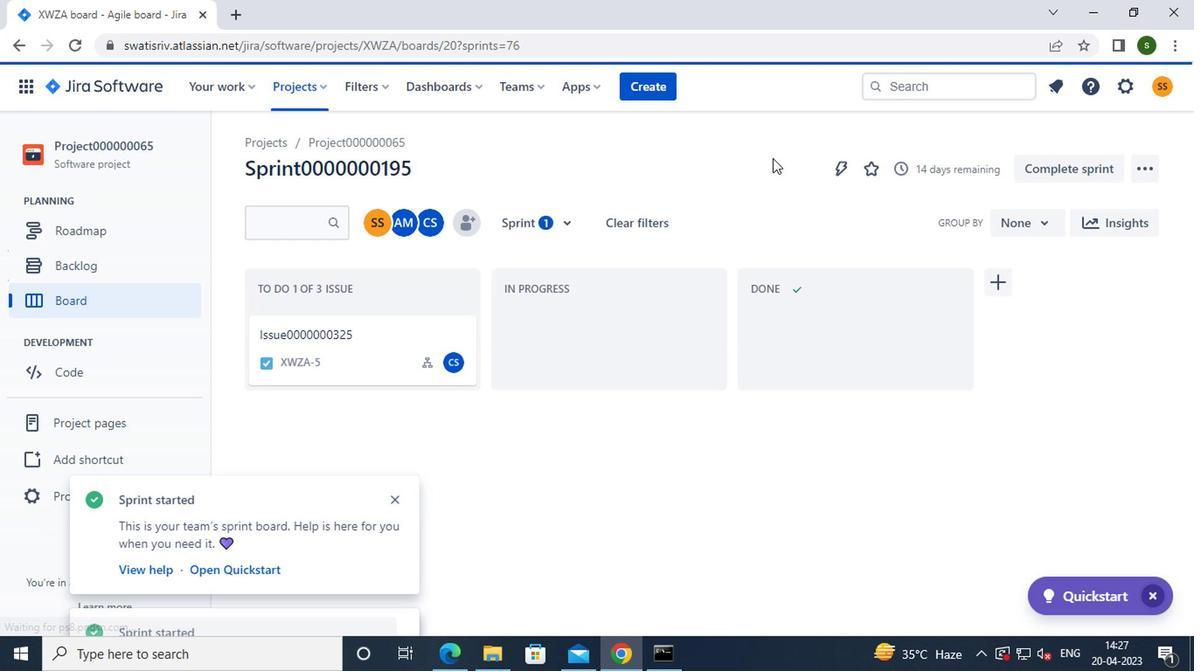 
Action: Key pressed <Key.f8>
Screenshot: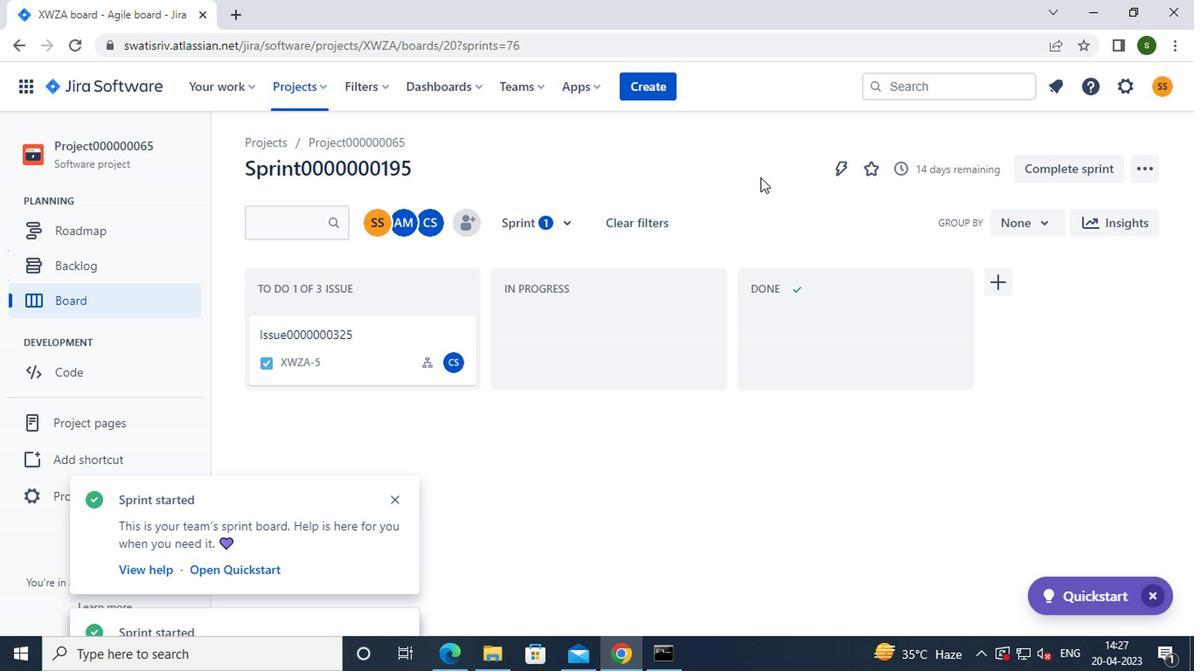 
